 Task: Add Attachment from Google Drive to Card Card0000000179 in Board Board0000000045 in Workspace WS0000000015 in Trello. Add Cover Orange to Card Card0000000179 in Board Board0000000045 in Workspace WS0000000015 in Trello. Add "Add Label …" with "Title" Title0000000179 to Button Button0000000179 to Card Card0000000179 in Board Board0000000045 in Workspace WS0000000015 in Trello. Add Description DS0000000179 to Card Card0000000179 in Board Board0000000045 in Workspace WS0000000015 in Trello. Add Comment CM0000000179 to Card Card0000000179 in Board Board0000000045 in Workspace WS0000000015 in Trello
Action: Mouse moved to (368, 415)
Screenshot: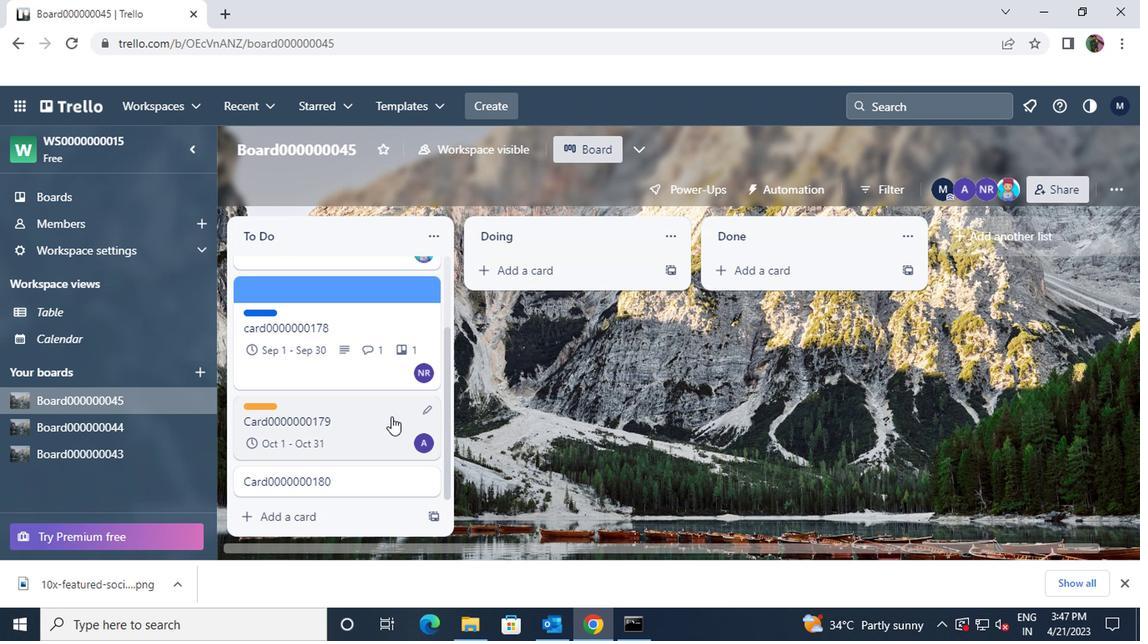 
Action: Mouse pressed left at (368, 415)
Screenshot: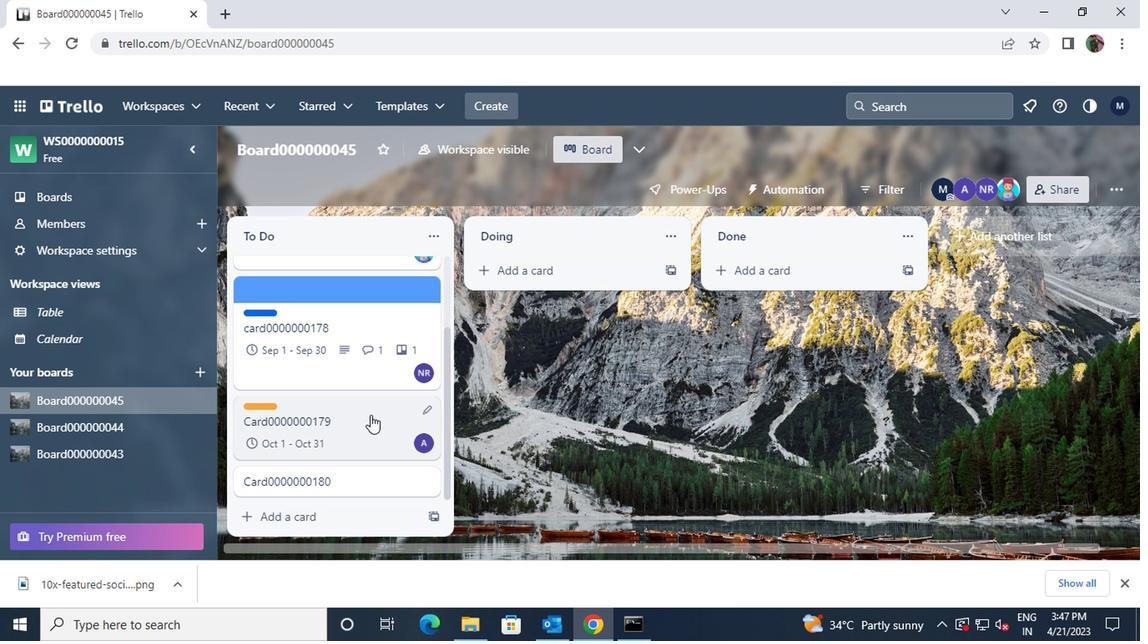 
Action: Mouse moved to (753, 371)
Screenshot: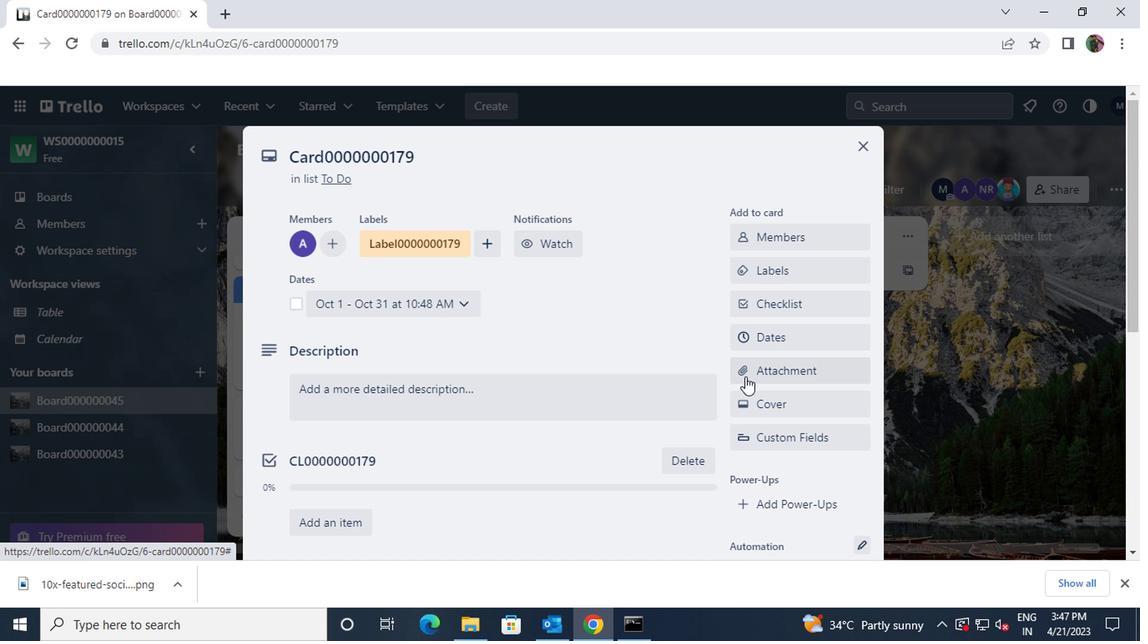 
Action: Mouse pressed left at (753, 371)
Screenshot: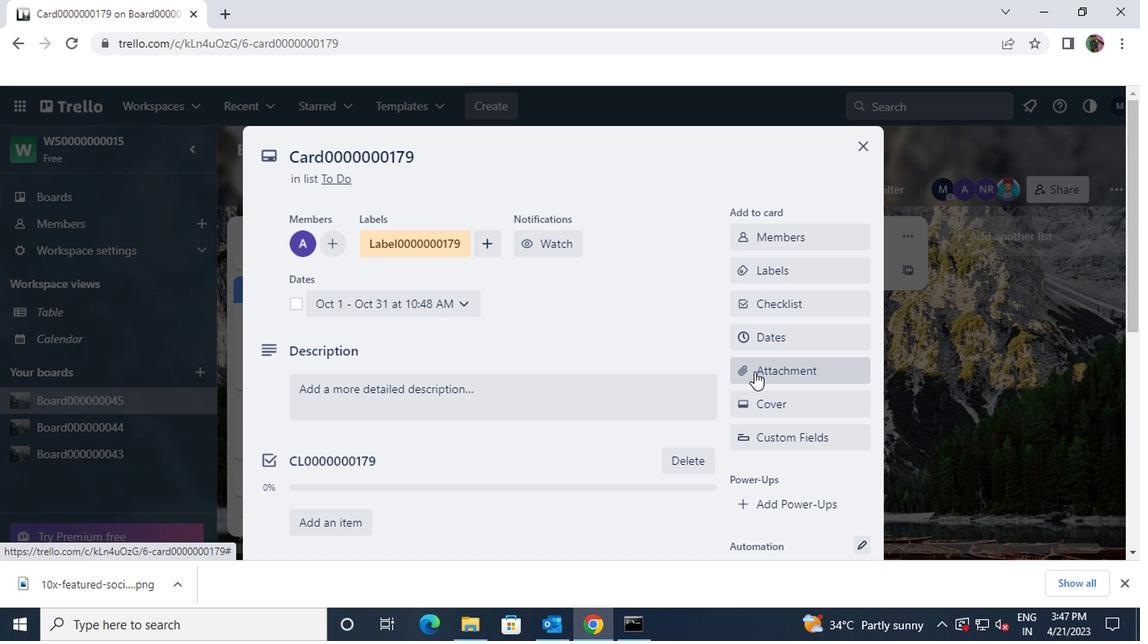 
Action: Mouse moved to (760, 238)
Screenshot: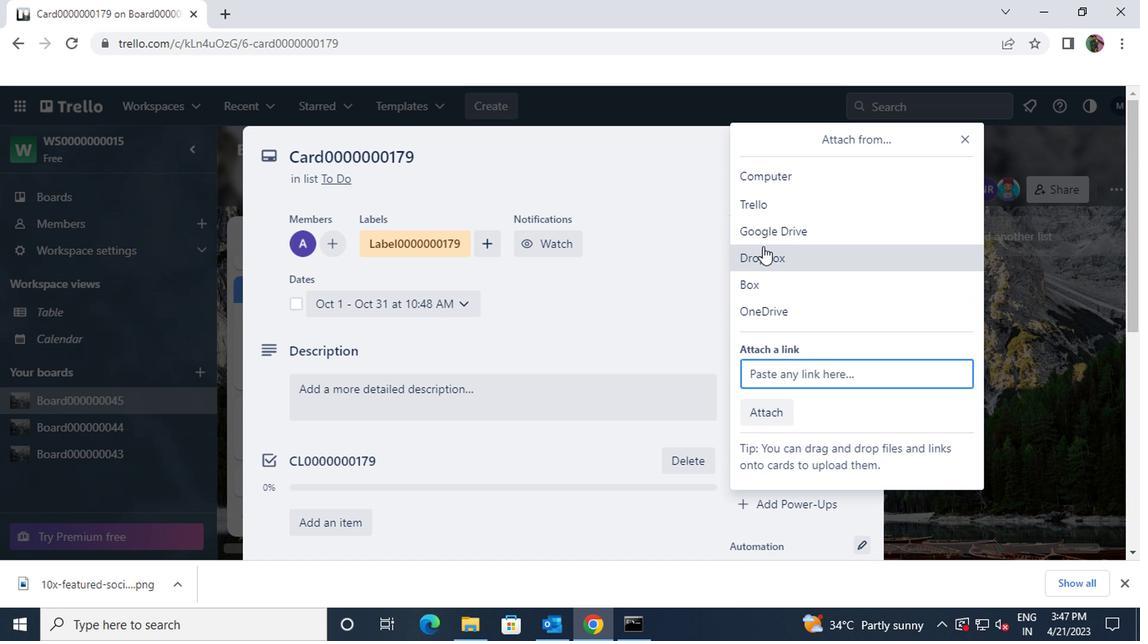 
Action: Mouse pressed left at (760, 238)
Screenshot: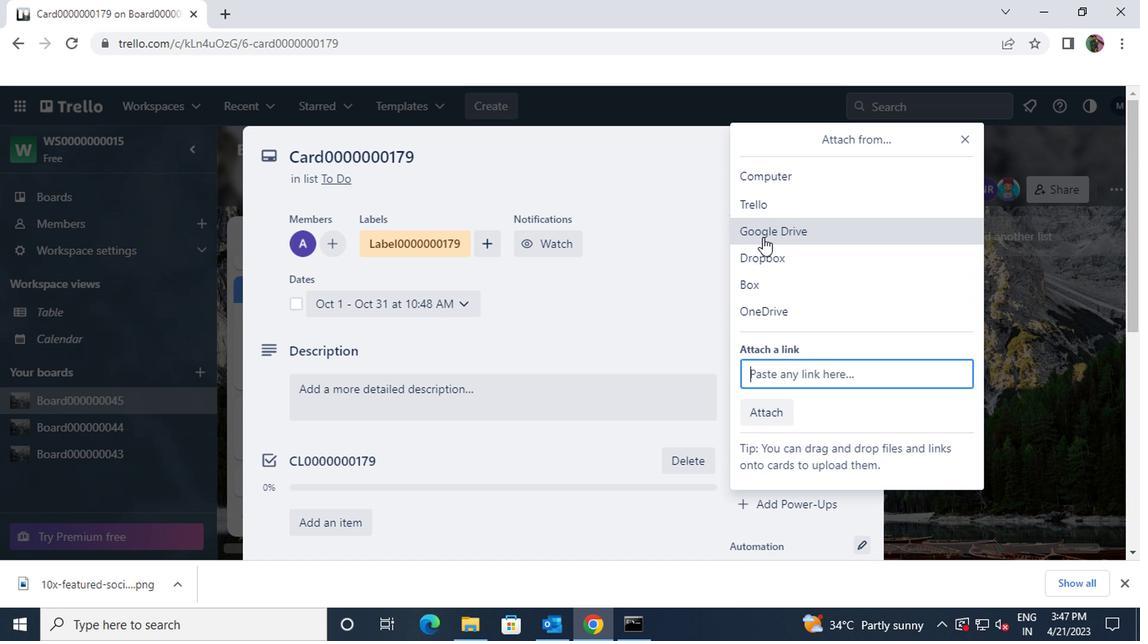 
Action: Mouse moved to (781, 452)
Screenshot: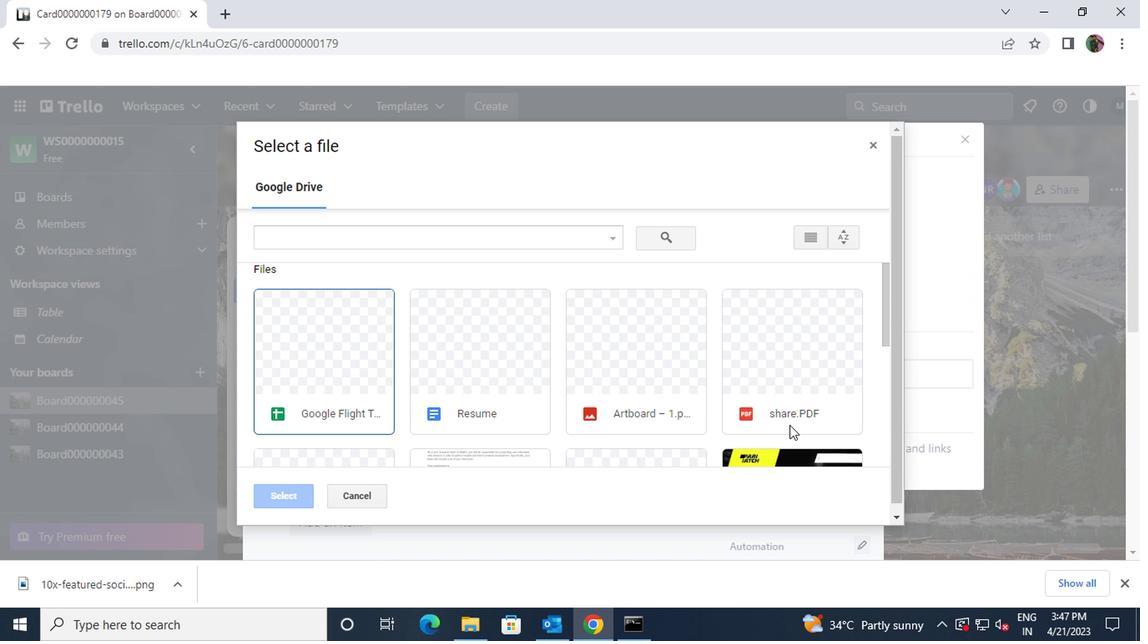 
Action: Mouse pressed left at (781, 452)
Screenshot: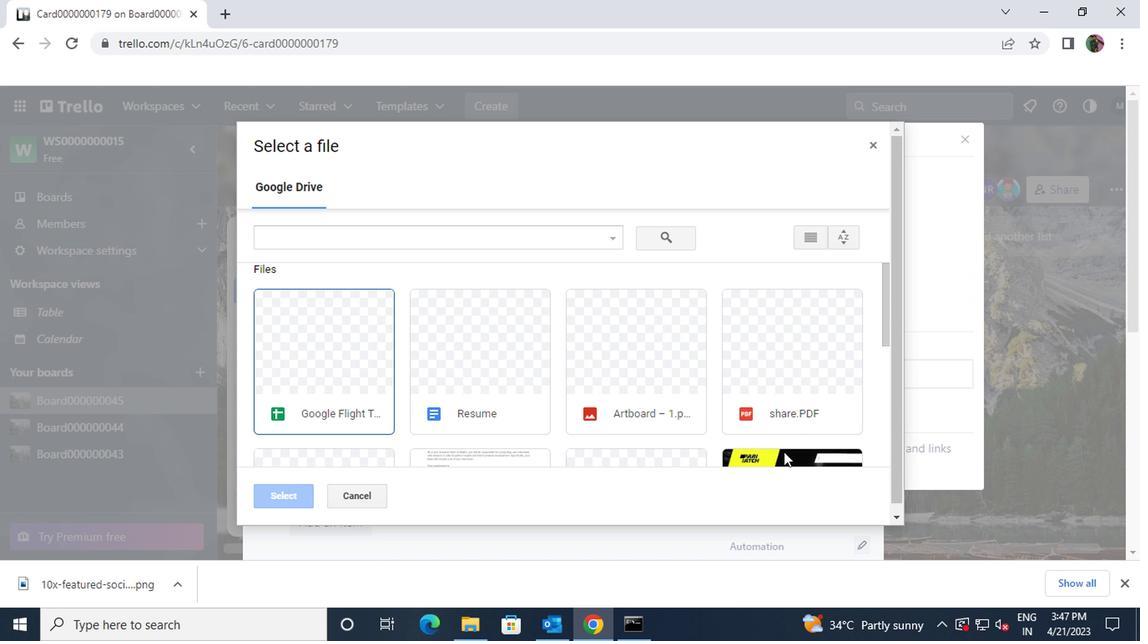 
Action: Mouse moved to (287, 483)
Screenshot: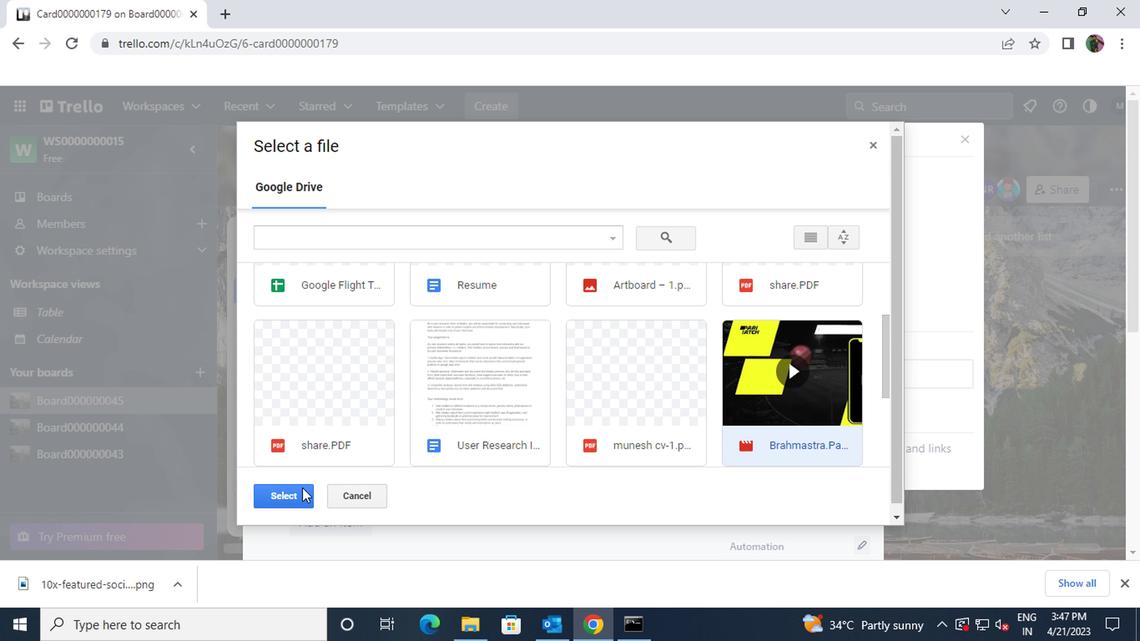 
Action: Mouse pressed left at (287, 483)
Screenshot: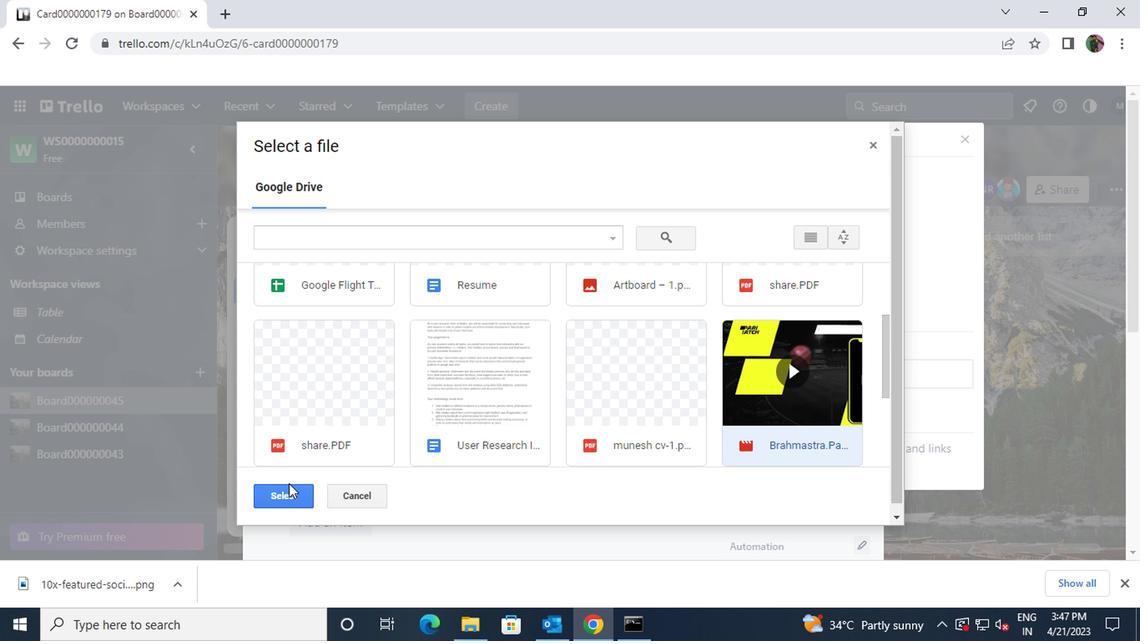 
Action: Mouse moved to (284, 488)
Screenshot: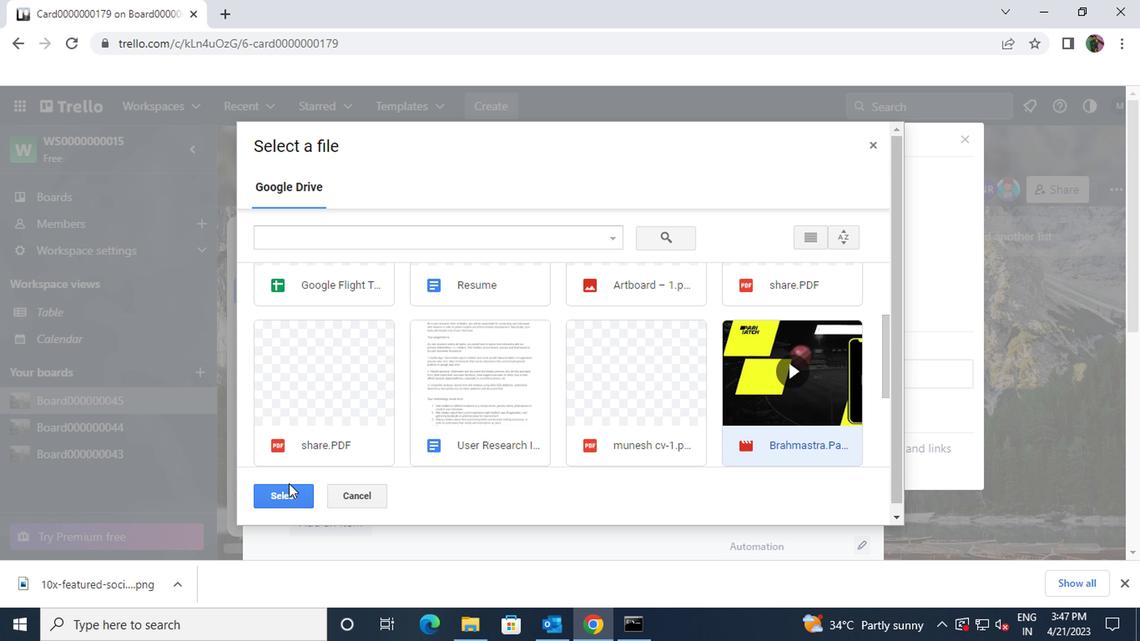 
Action: Mouse pressed left at (284, 488)
Screenshot: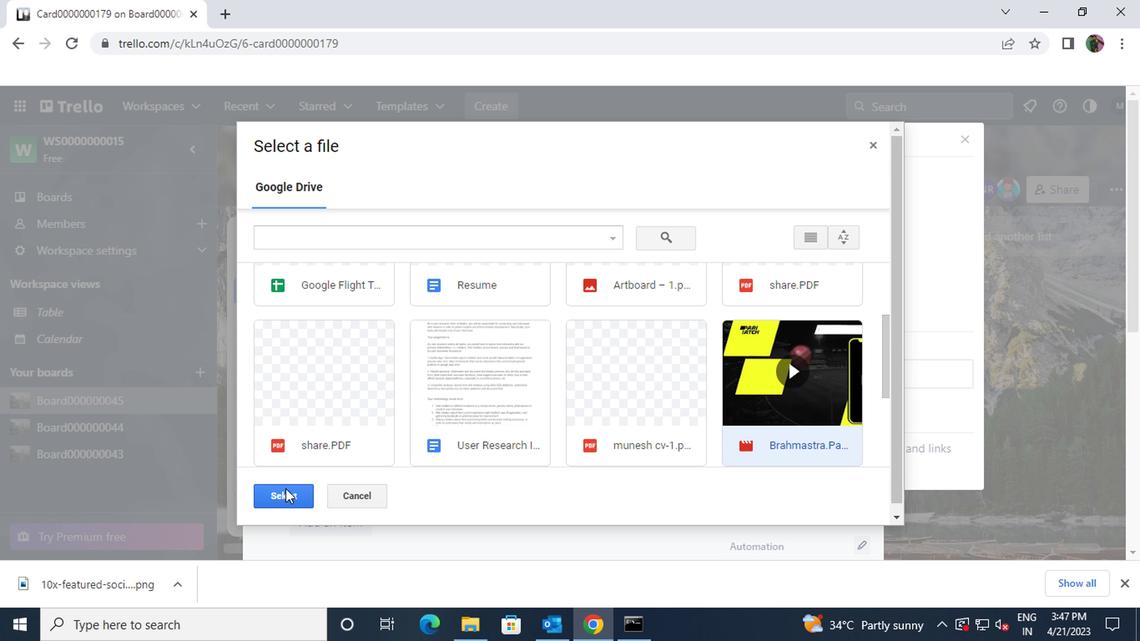 
Action: Mouse moved to (764, 398)
Screenshot: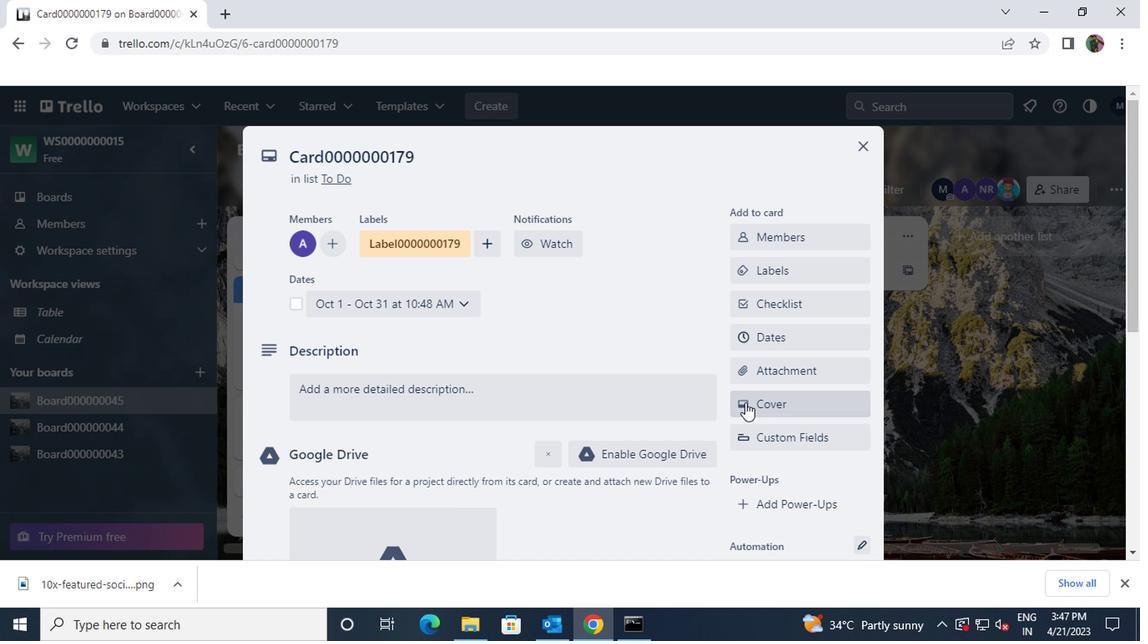 
Action: Mouse pressed left at (764, 398)
Screenshot: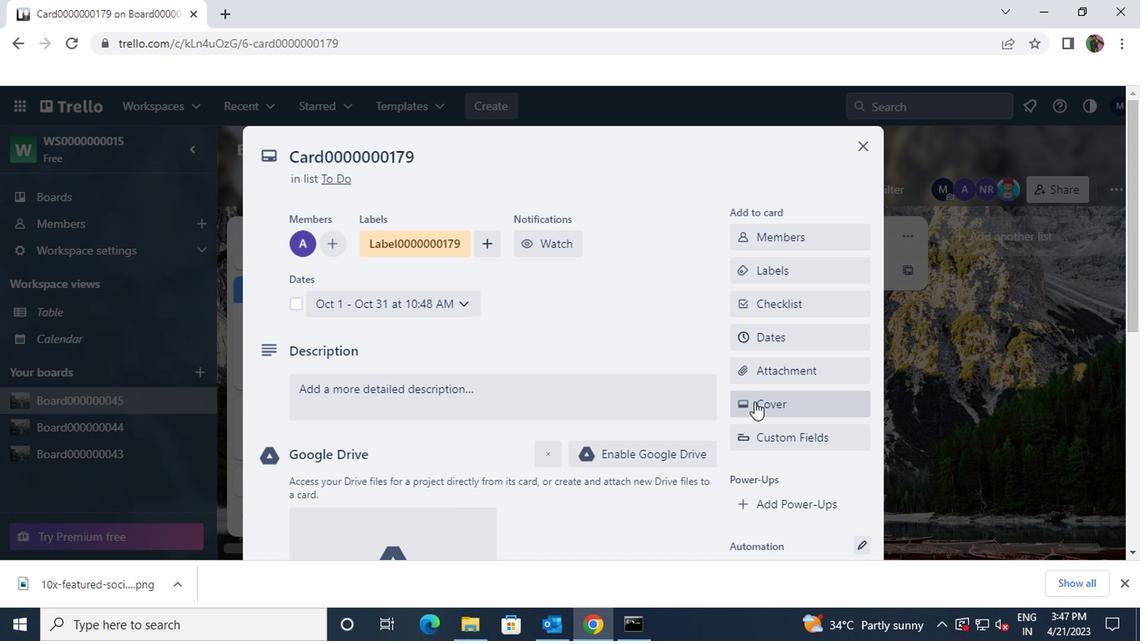 
Action: Mouse moved to (860, 277)
Screenshot: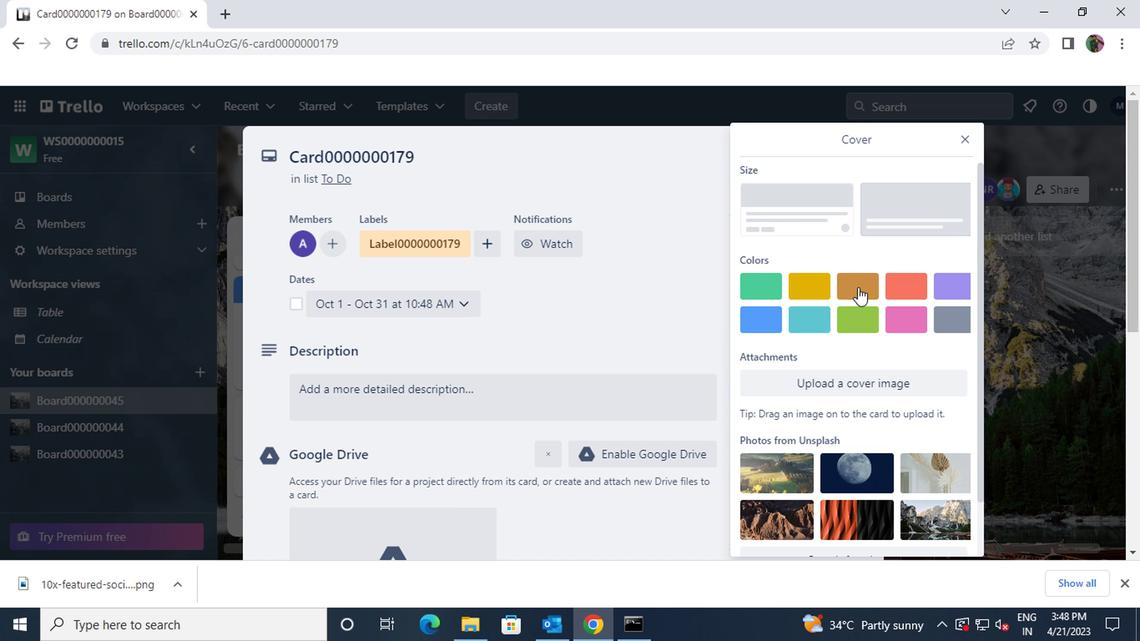 
Action: Mouse pressed left at (860, 277)
Screenshot: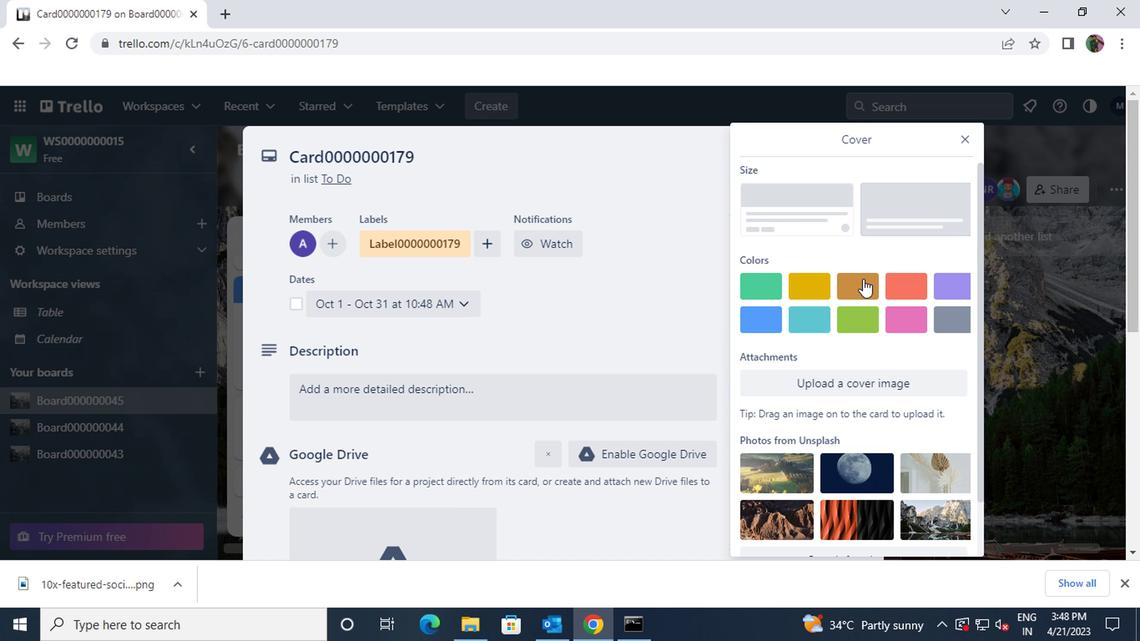 
Action: Mouse moved to (960, 141)
Screenshot: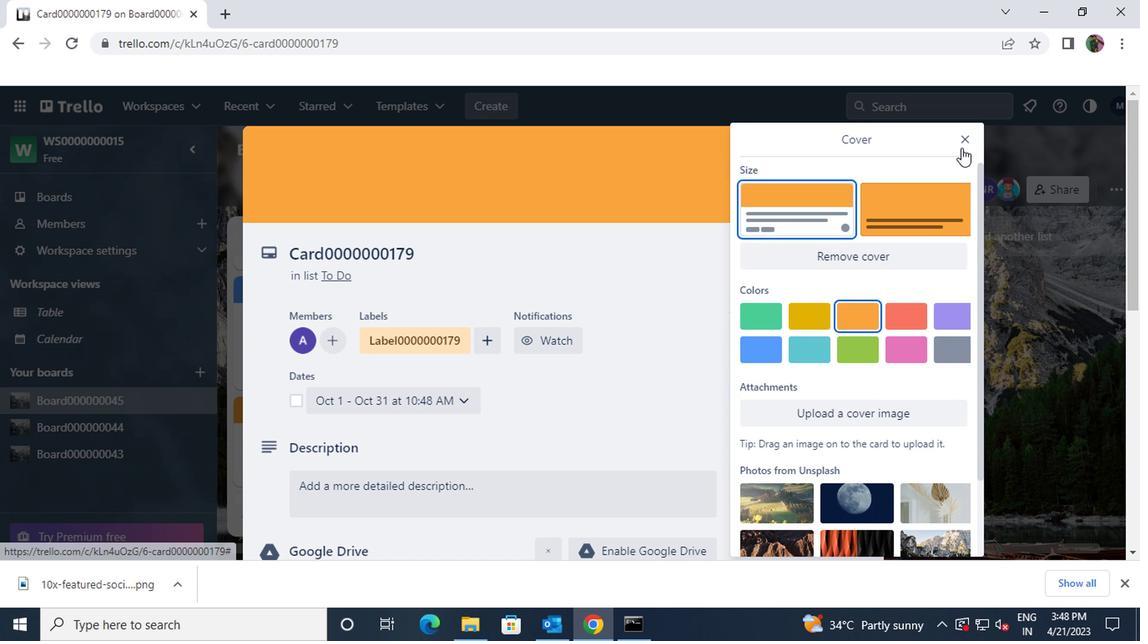 
Action: Mouse pressed left at (960, 141)
Screenshot: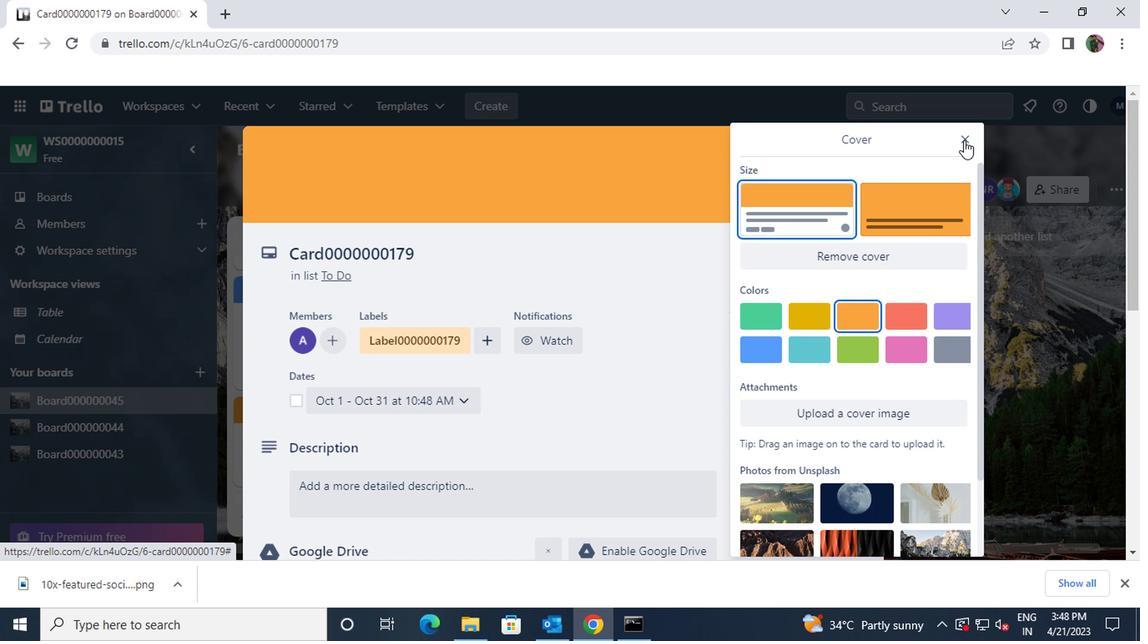 
Action: Mouse moved to (826, 282)
Screenshot: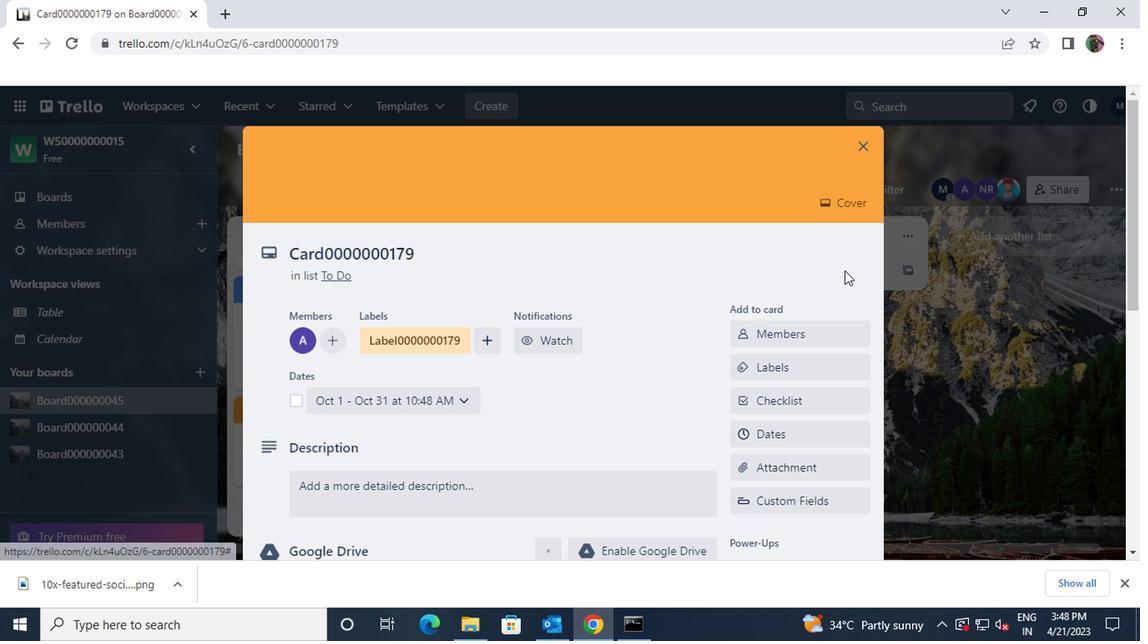 
Action: Mouse scrolled (826, 281) with delta (0, 0)
Screenshot: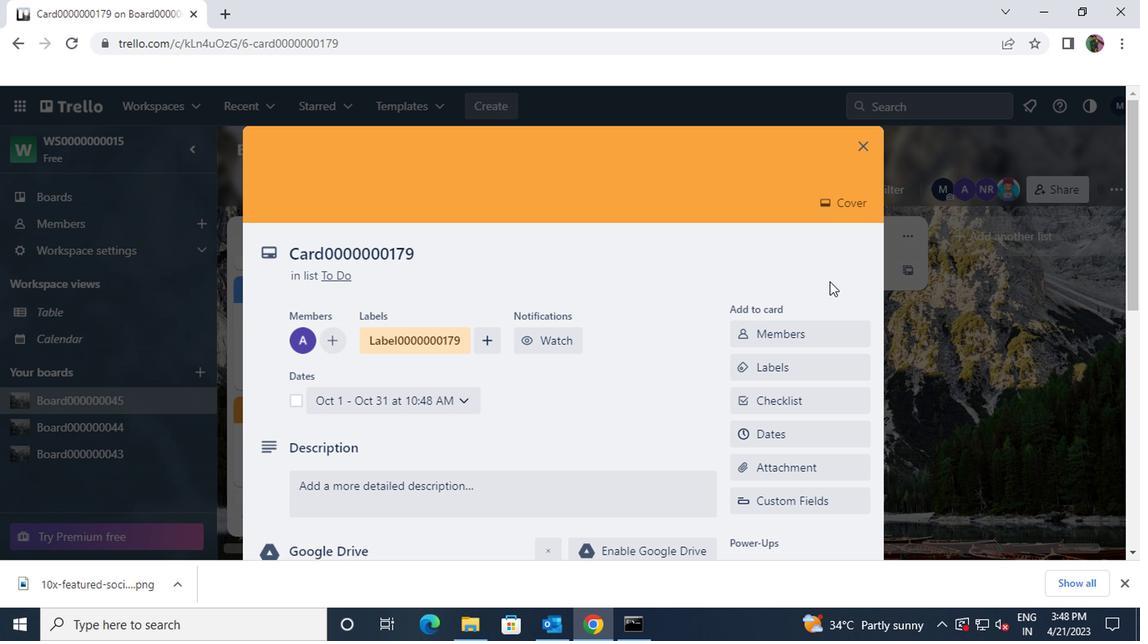 
Action: Mouse pressed left at (826, 282)
Screenshot: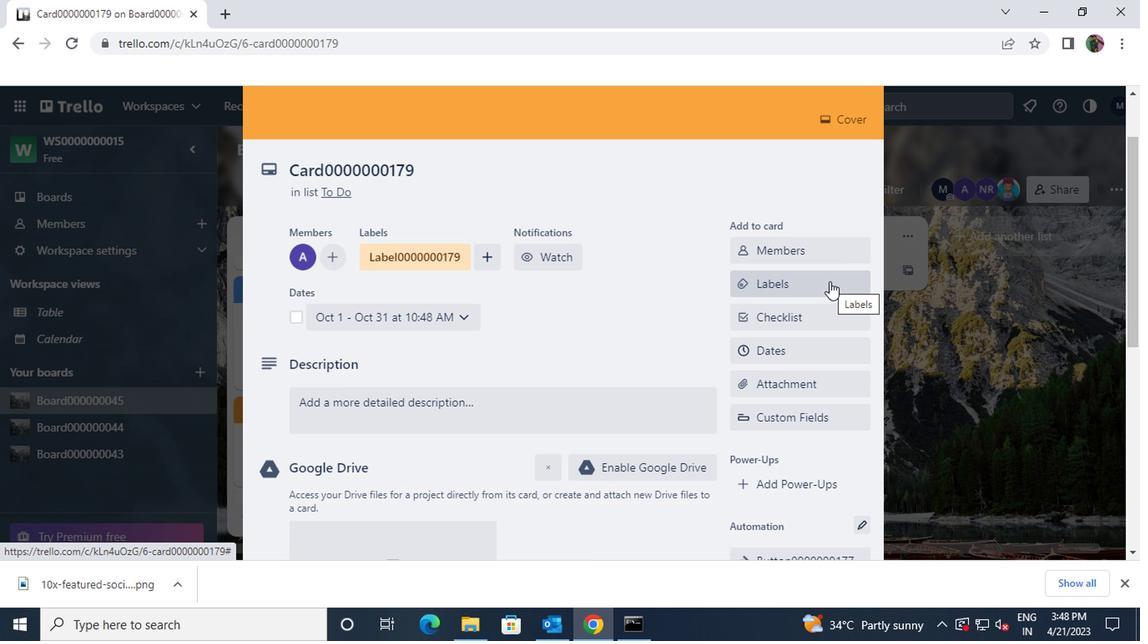 
Action: Mouse moved to (839, 524)
Screenshot: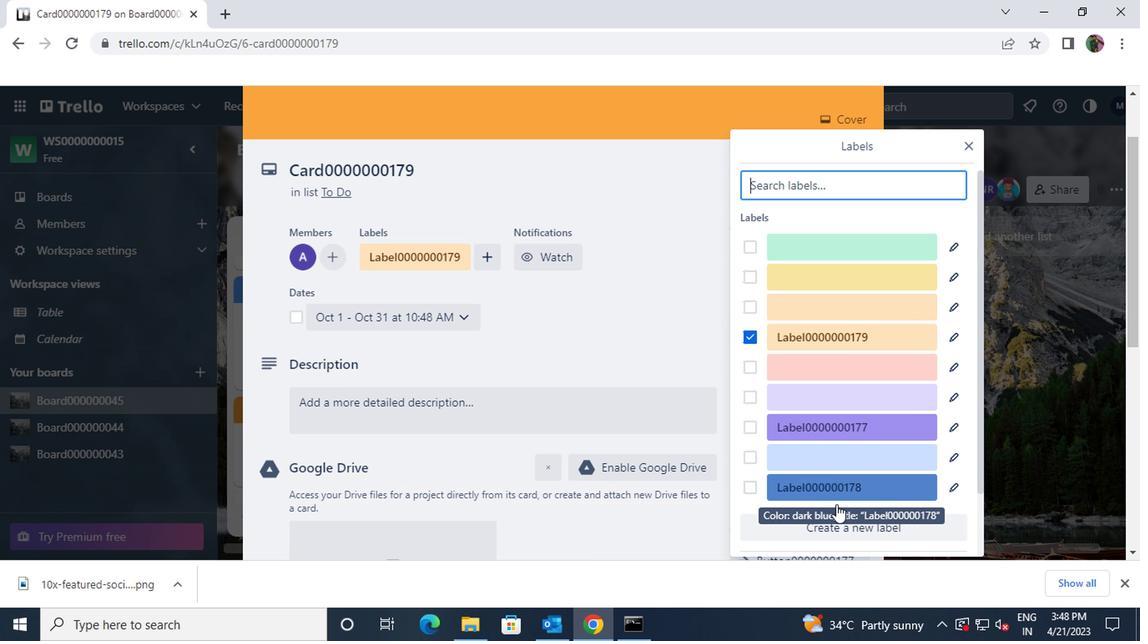 
Action: Mouse pressed left at (839, 524)
Screenshot: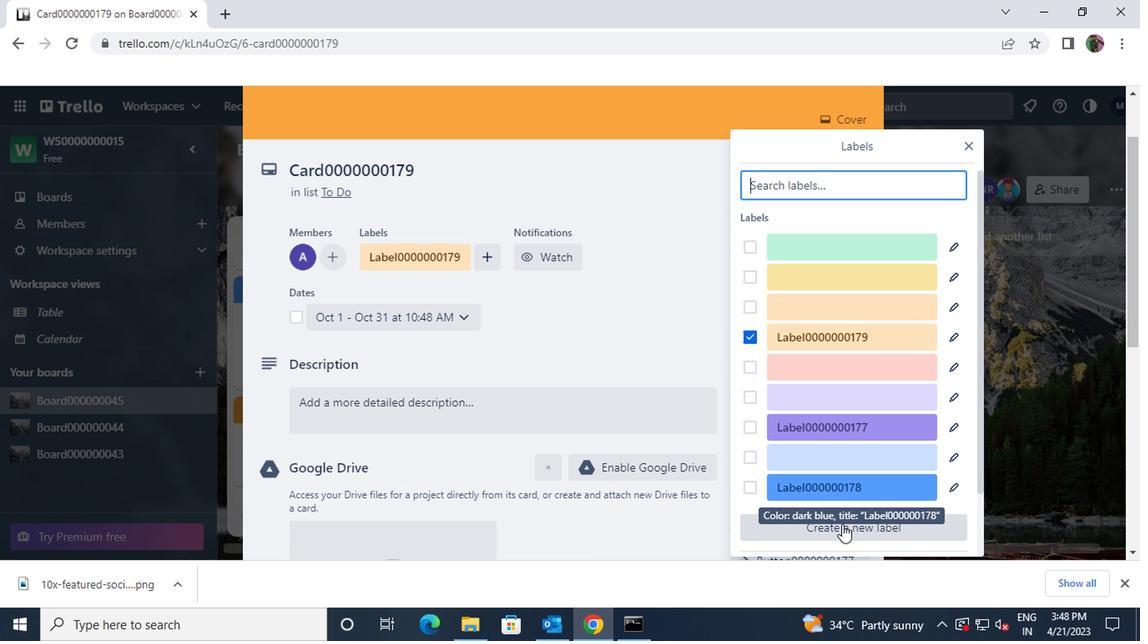 
Action: Mouse moved to (811, 298)
Screenshot: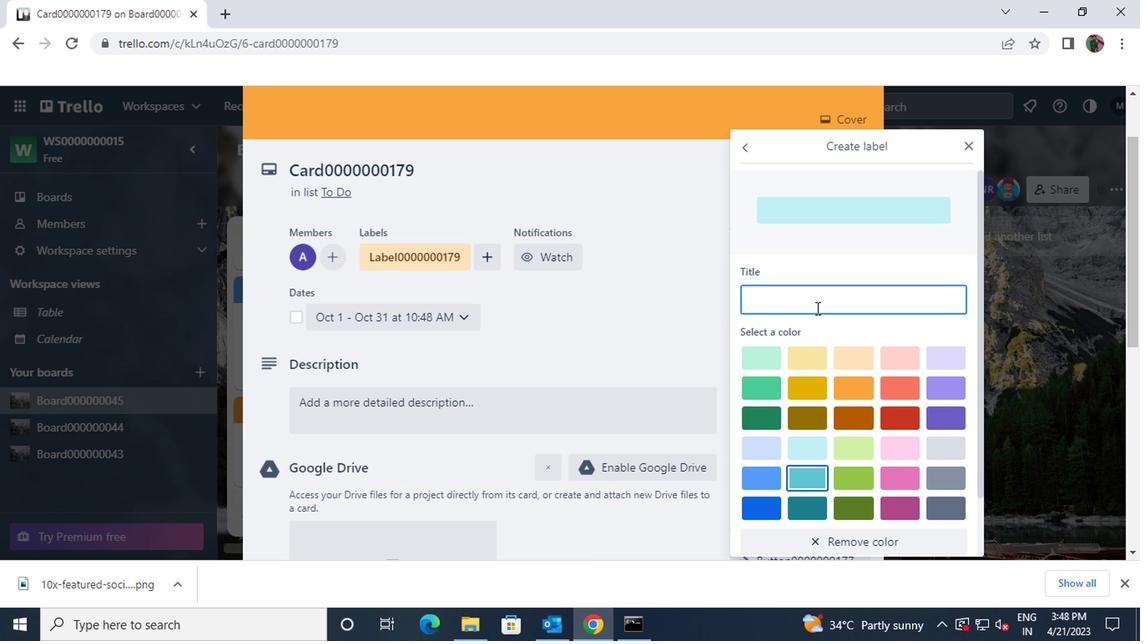 
Action: Mouse pressed left at (811, 298)
Screenshot: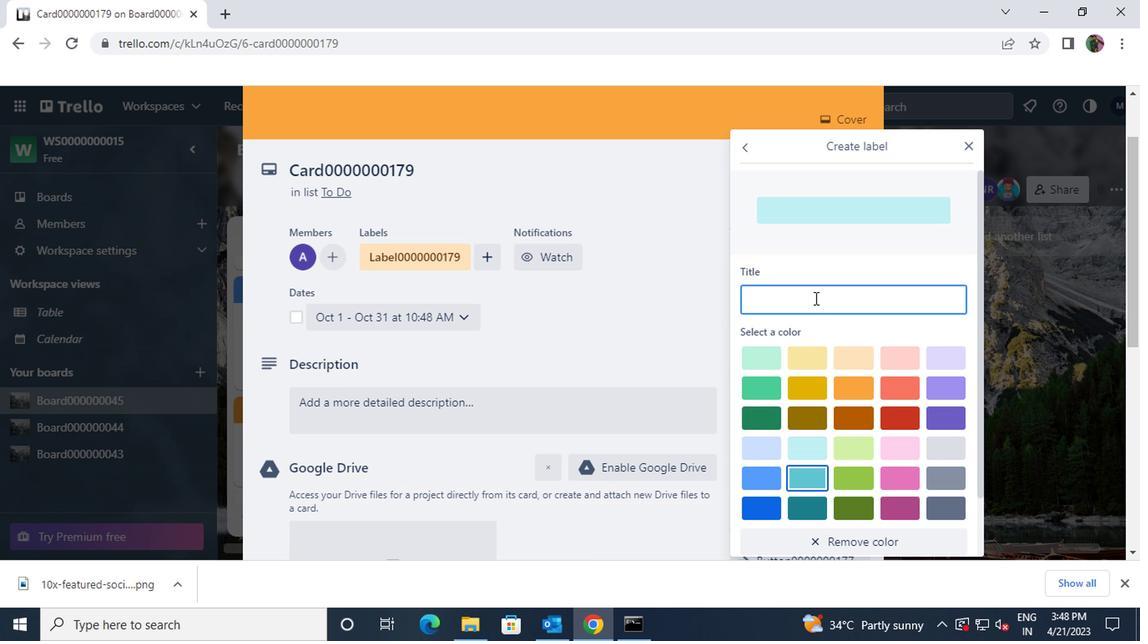 
Action: Key pressed <Key.shift>TITLE0000000179
Screenshot: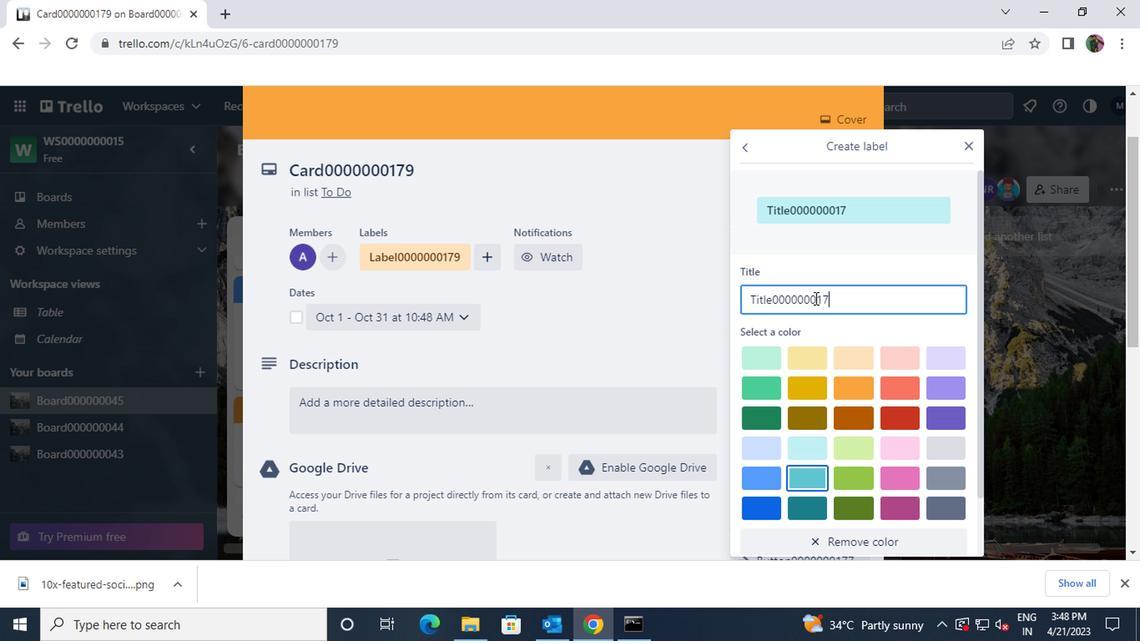 
Action: Mouse moved to (814, 298)
Screenshot: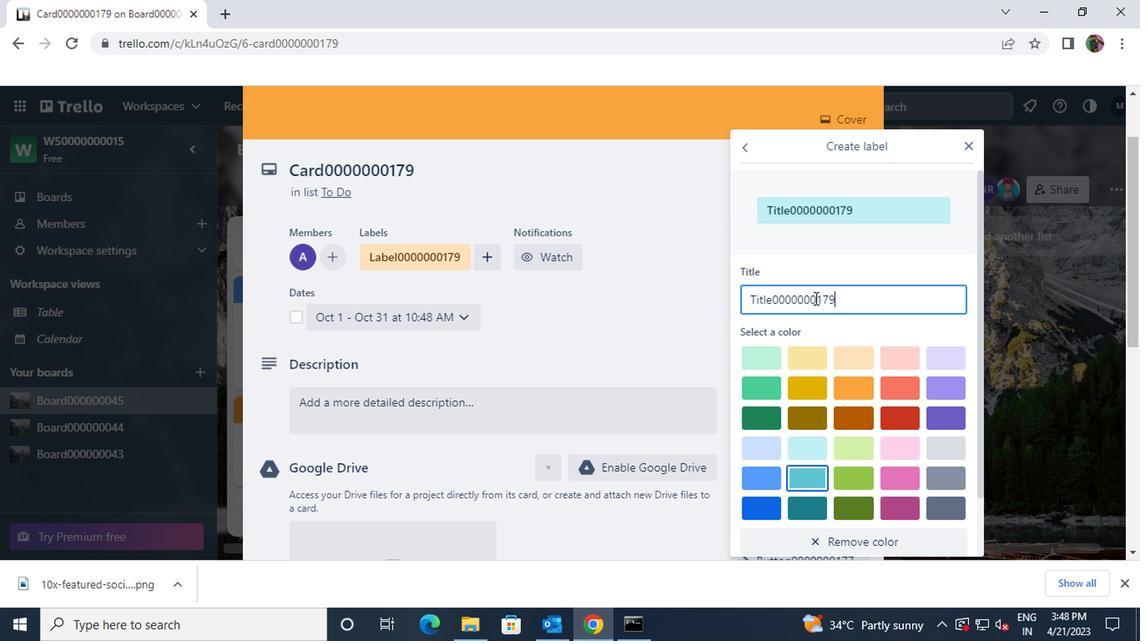 
Action: Mouse scrolled (814, 298) with delta (0, 0)
Screenshot: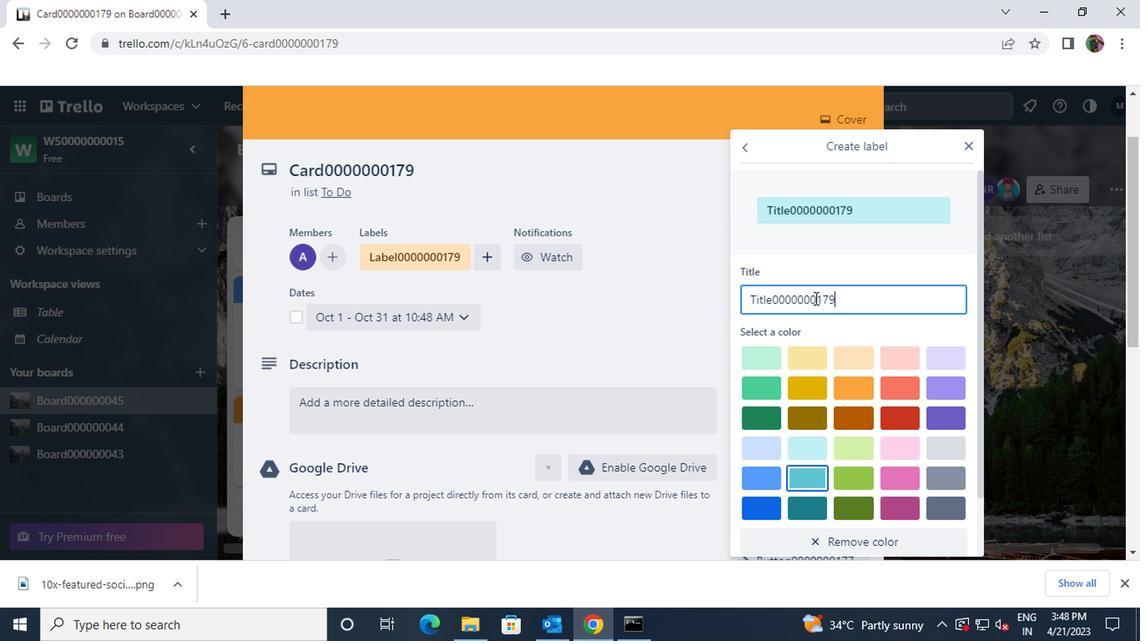 
Action: Mouse scrolled (814, 298) with delta (0, 0)
Screenshot: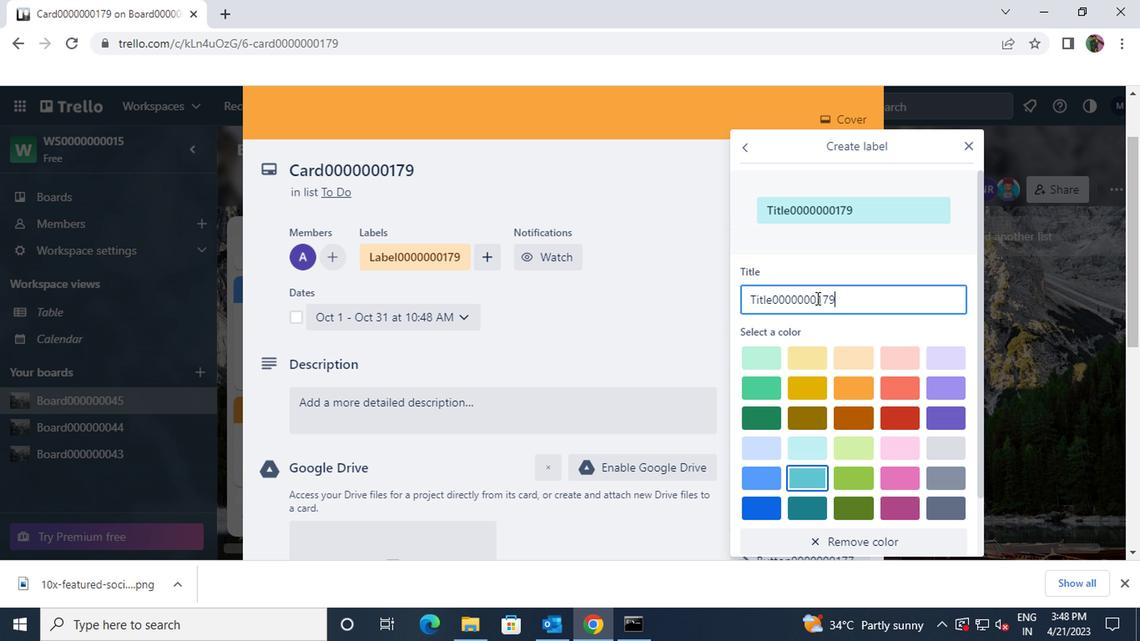 
Action: Mouse scrolled (814, 298) with delta (0, 0)
Screenshot: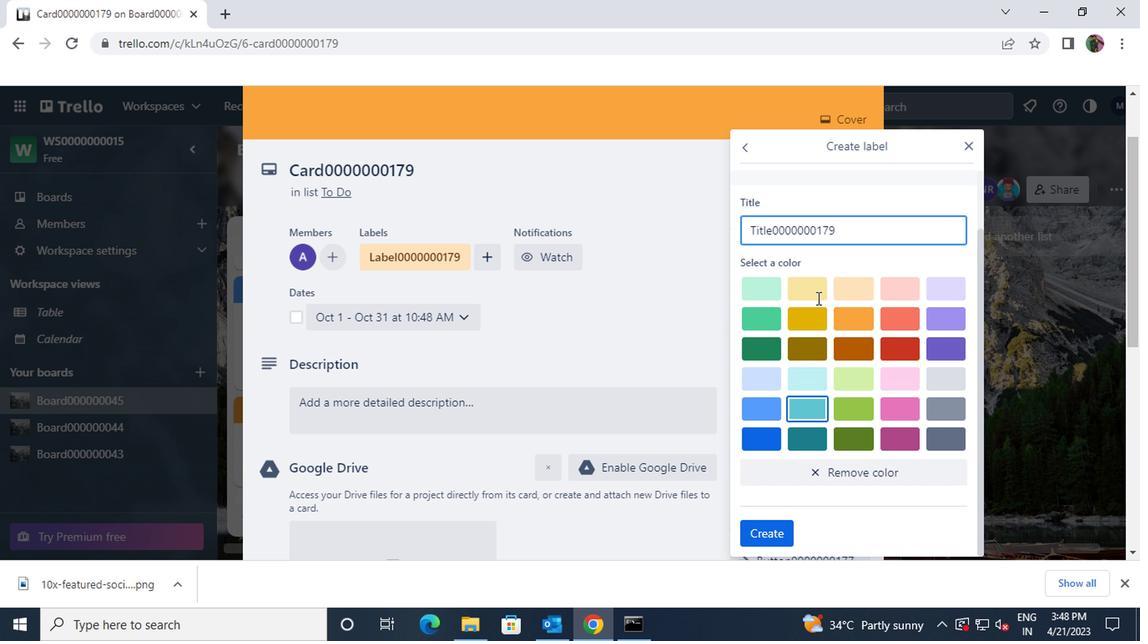 
Action: Mouse scrolled (814, 298) with delta (0, 0)
Screenshot: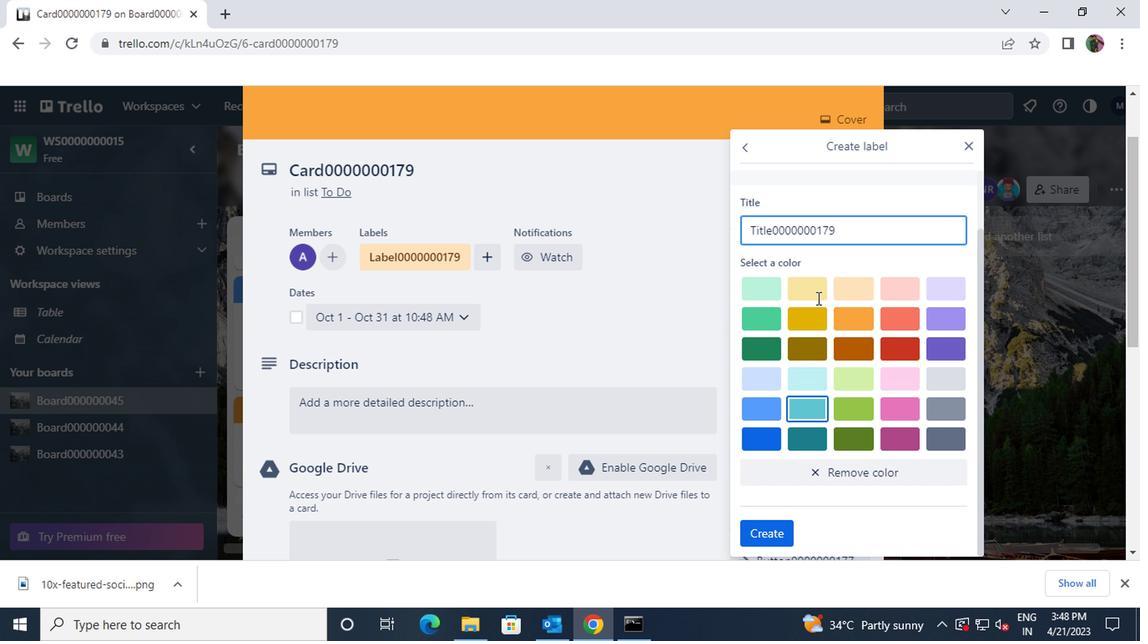 
Action: Mouse moved to (818, 468)
Screenshot: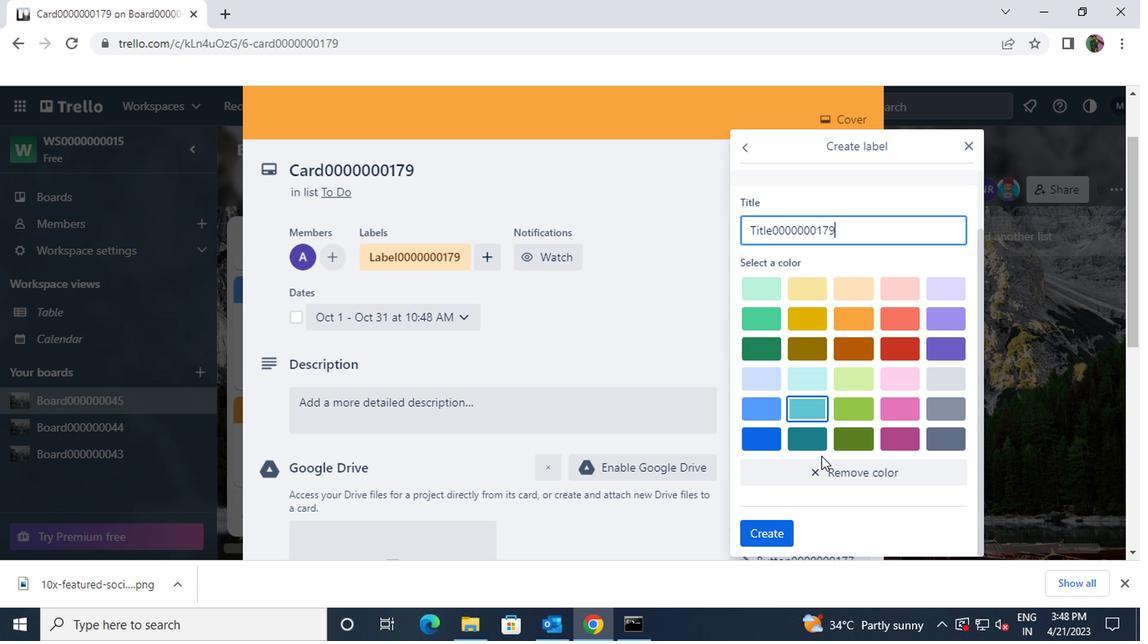 
Action: Mouse pressed left at (818, 468)
Screenshot: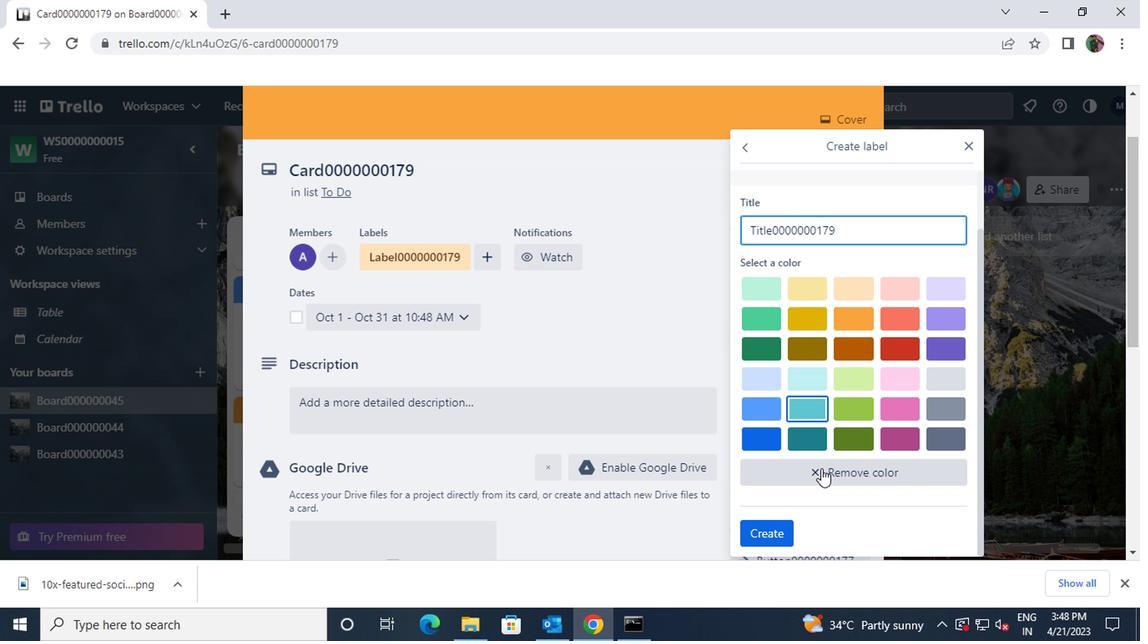 
Action: Mouse moved to (776, 532)
Screenshot: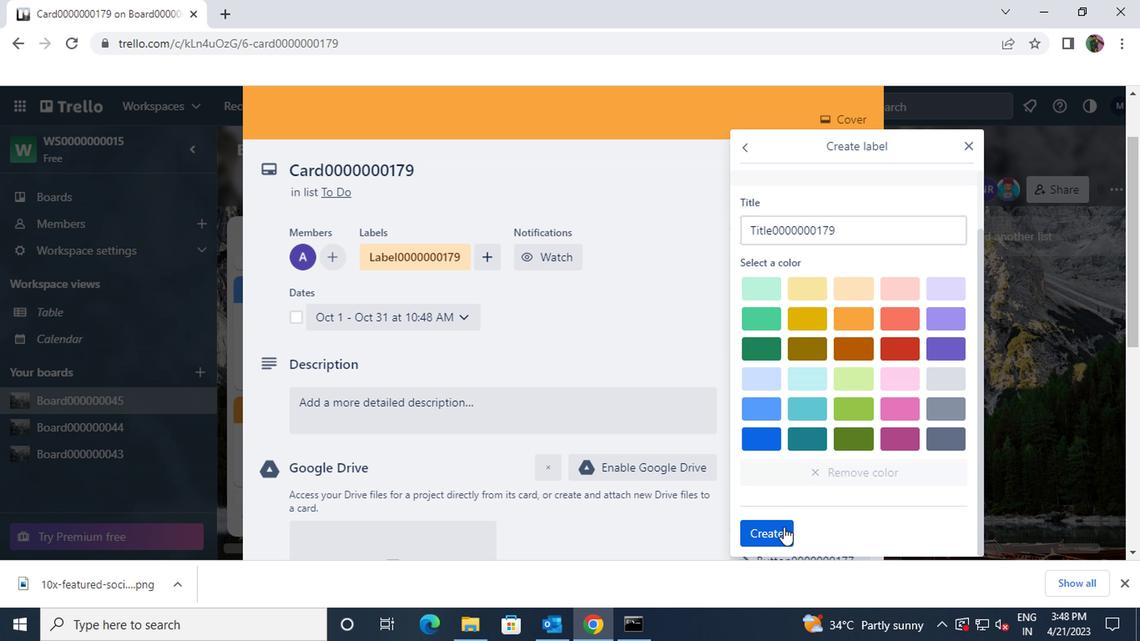
Action: Mouse pressed left at (776, 532)
Screenshot: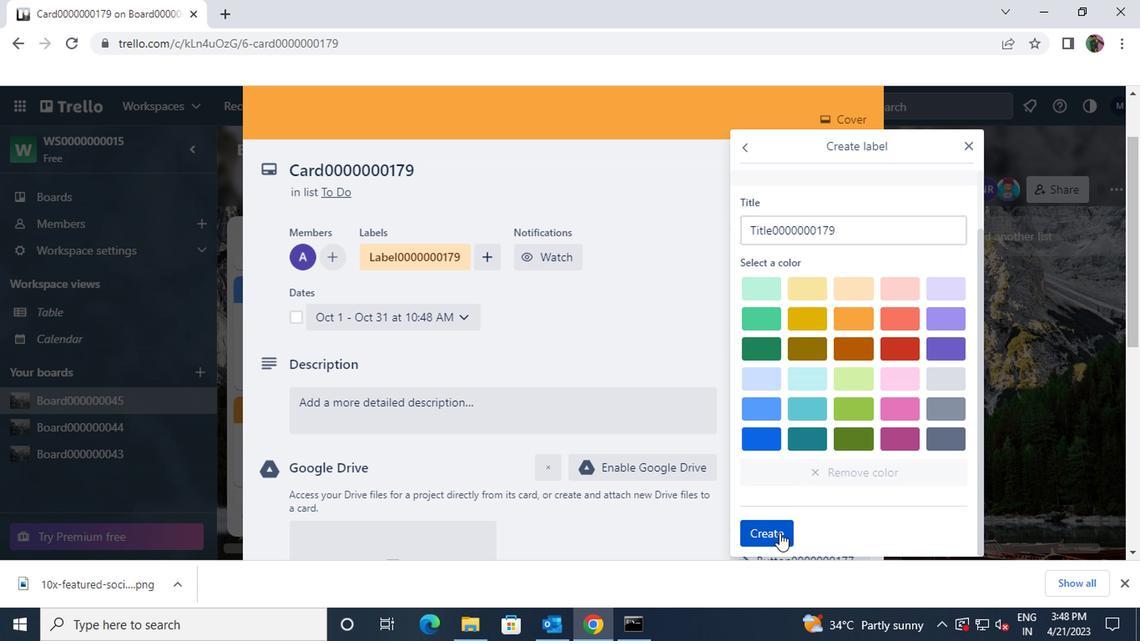 
Action: Mouse moved to (967, 148)
Screenshot: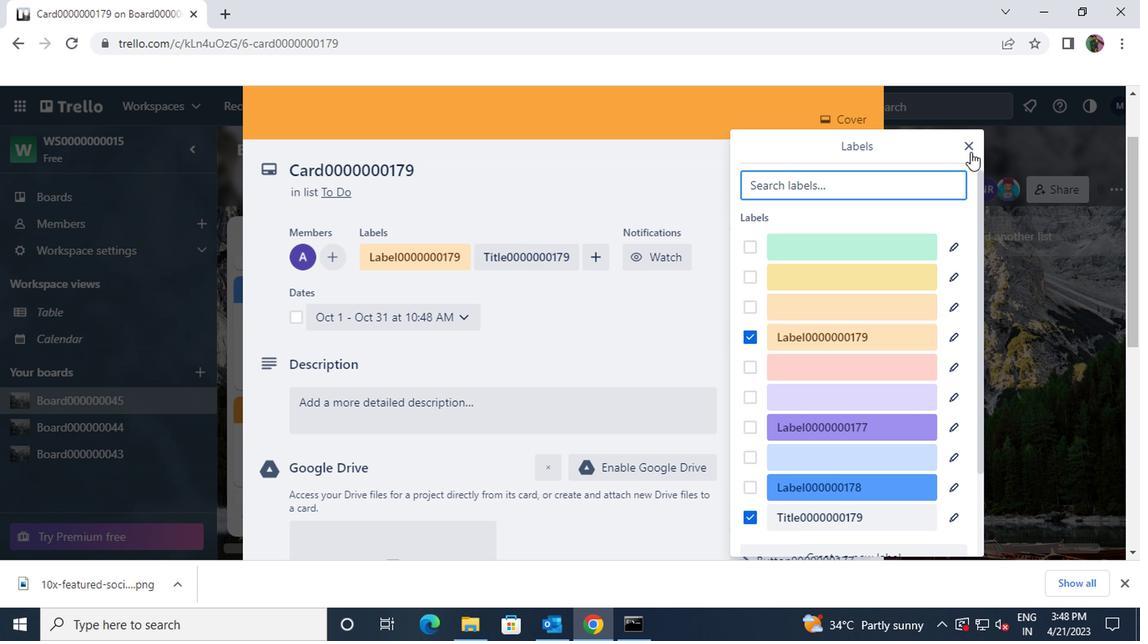 
Action: Mouse pressed left at (967, 148)
Screenshot: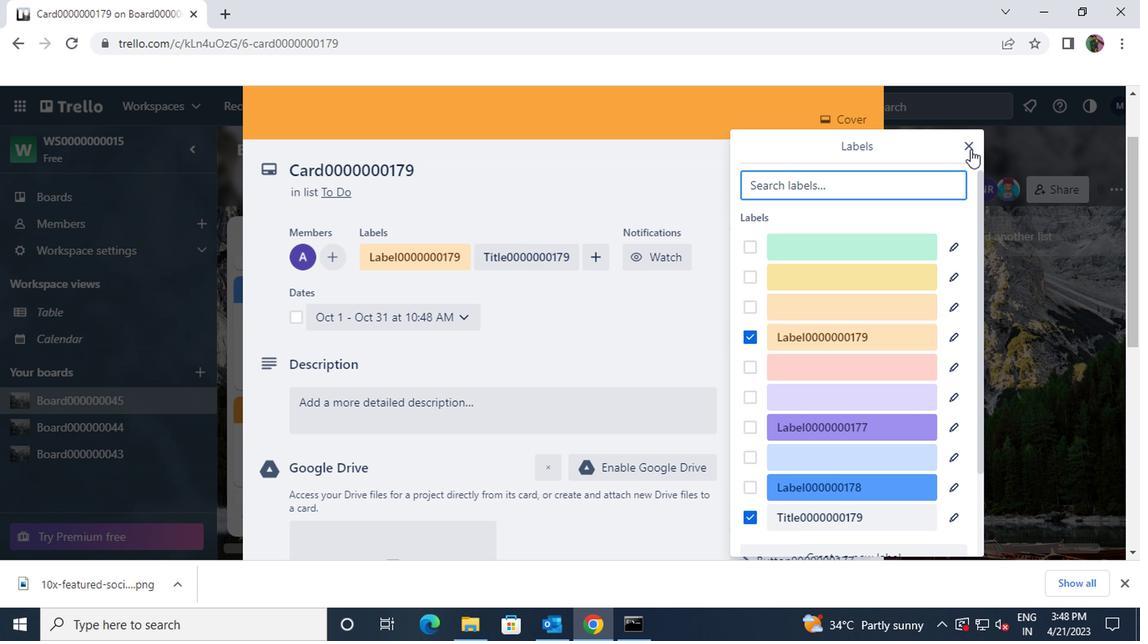 
Action: Mouse moved to (656, 395)
Screenshot: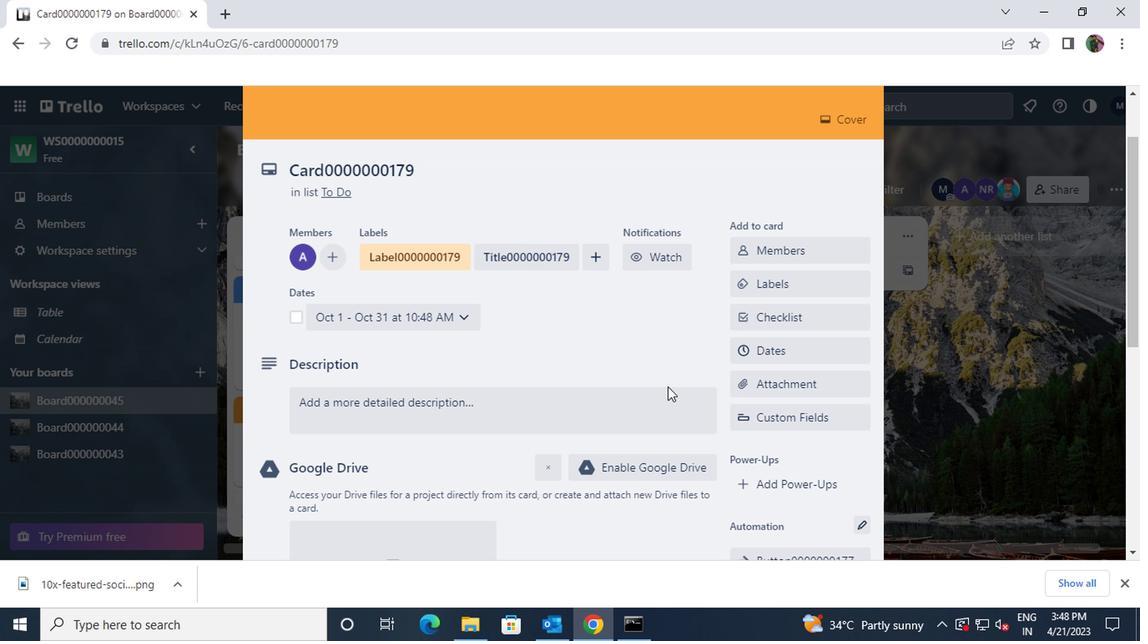 
Action: Mouse pressed left at (656, 395)
Screenshot: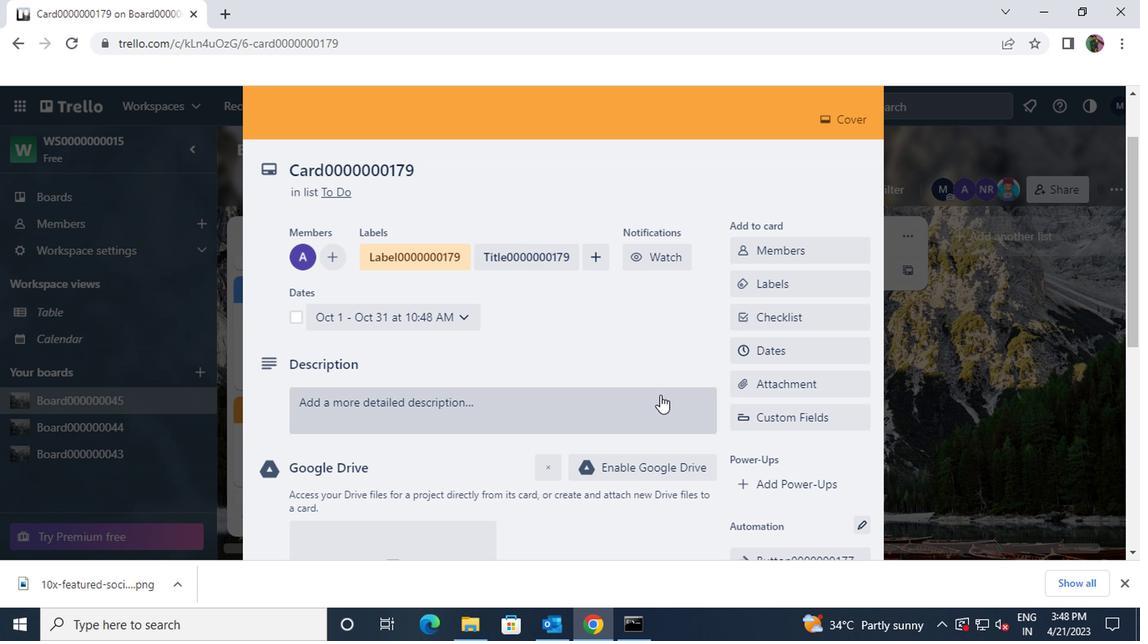
Action: Key pressed <Key.shift>DS0000000179
Screenshot: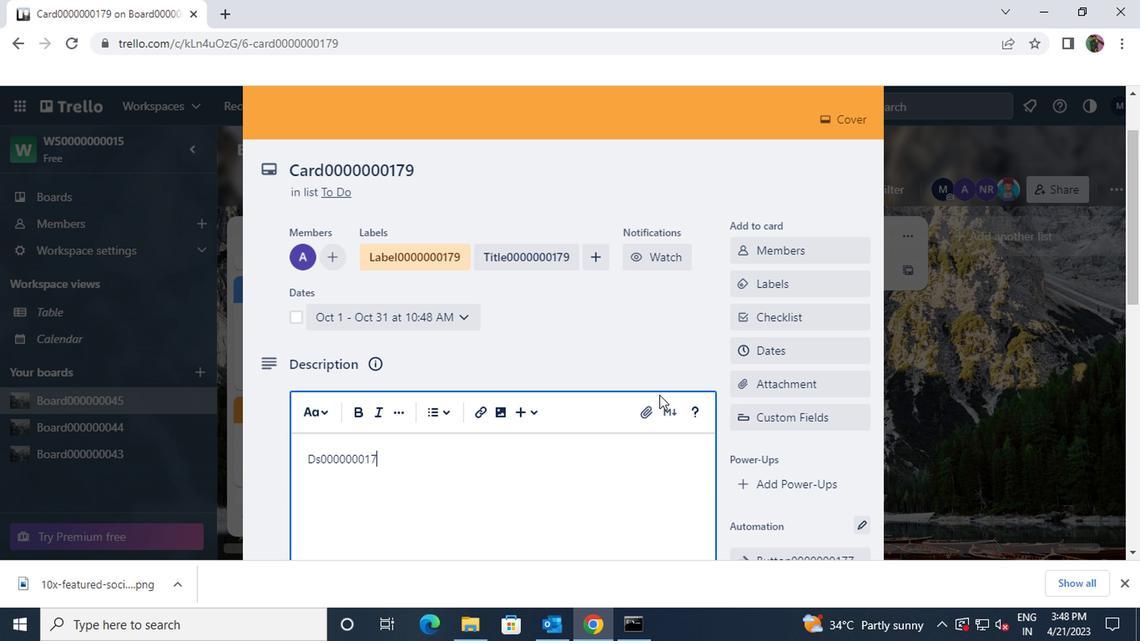 
Action: Mouse scrolled (656, 394) with delta (0, -1)
Screenshot: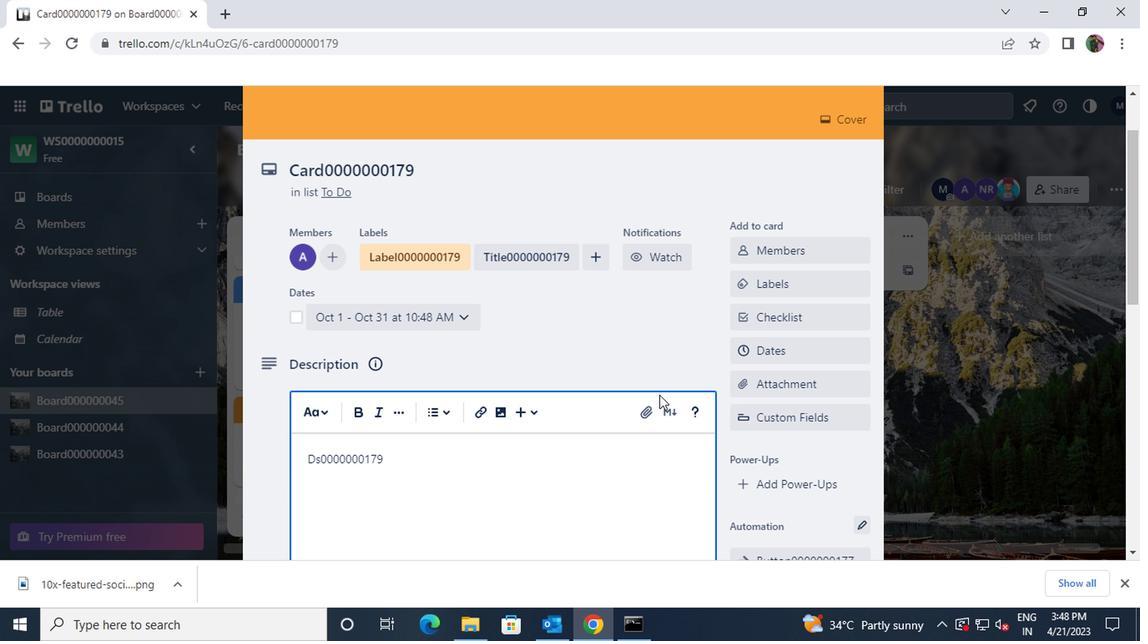 
Action: Mouse scrolled (656, 394) with delta (0, -1)
Screenshot: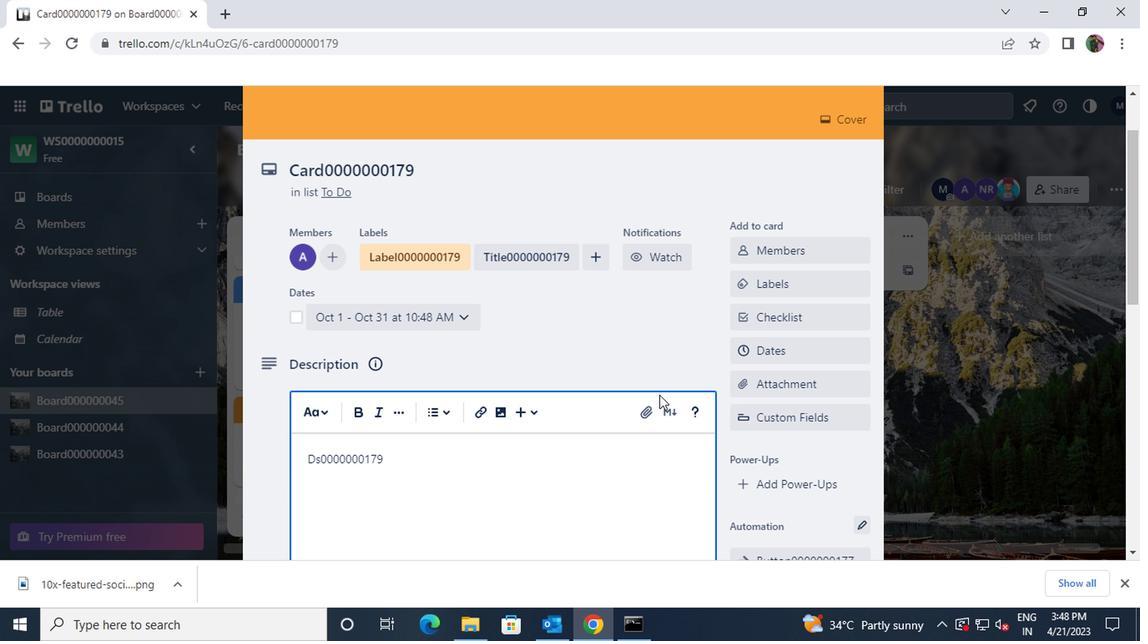 
Action: Mouse moved to (314, 470)
Screenshot: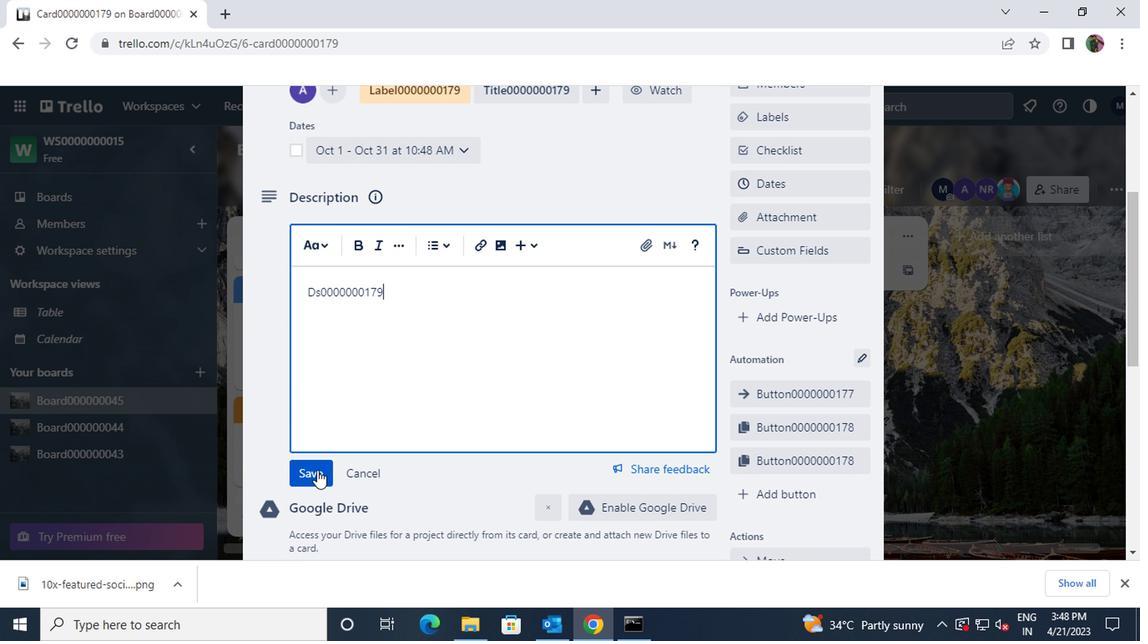 
Action: Mouse pressed left at (314, 470)
Screenshot: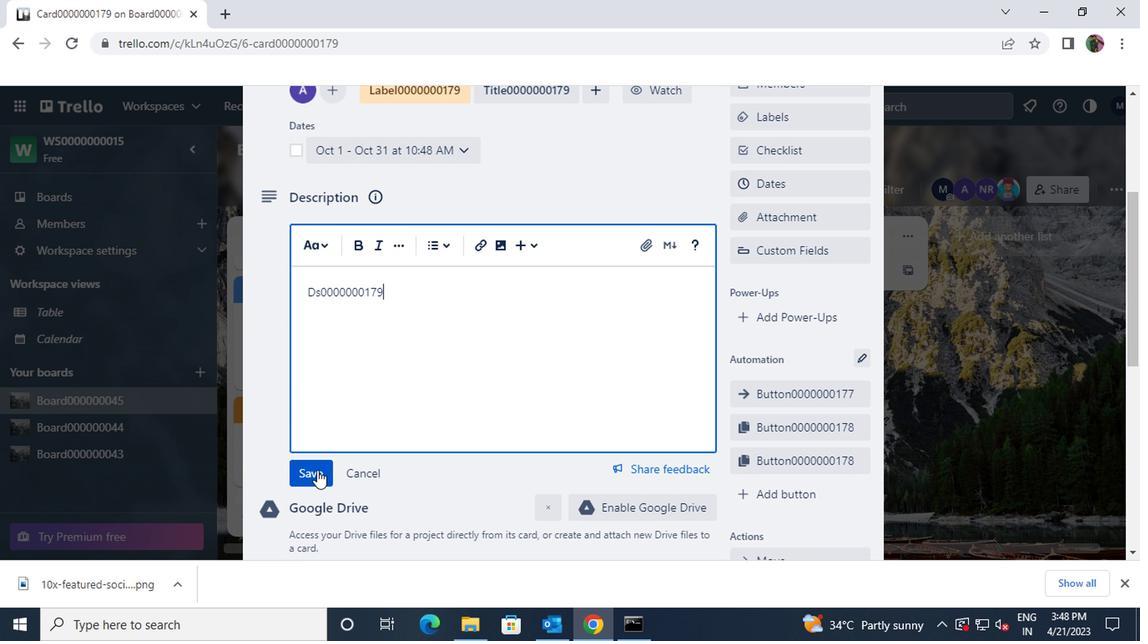 
Action: Mouse moved to (387, 457)
Screenshot: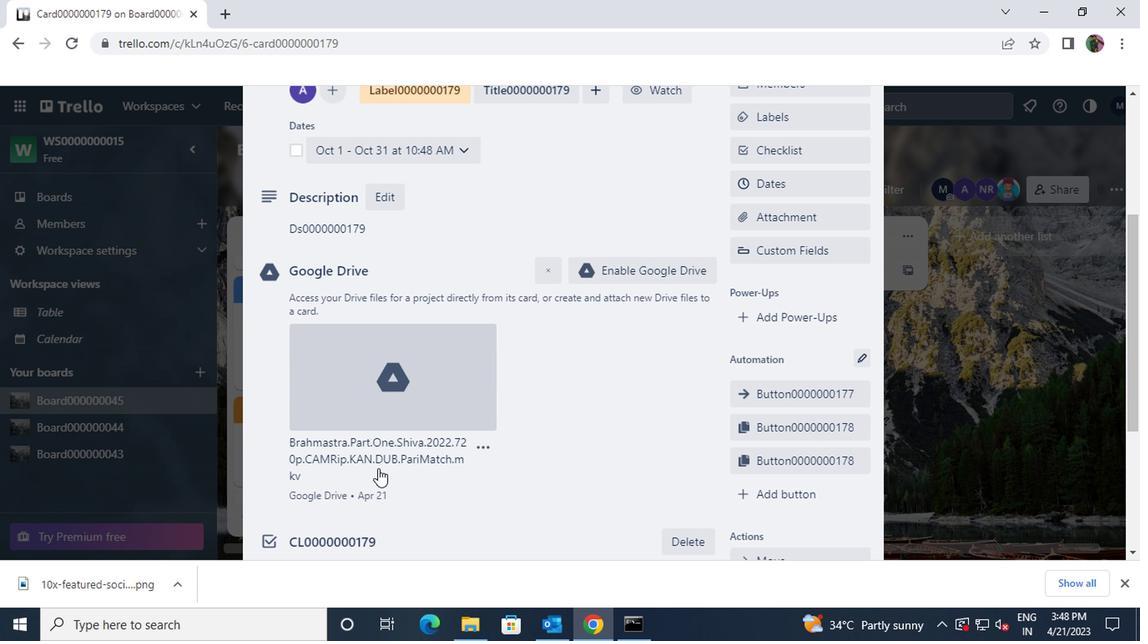 
Action: Mouse scrolled (387, 456) with delta (0, -1)
Screenshot: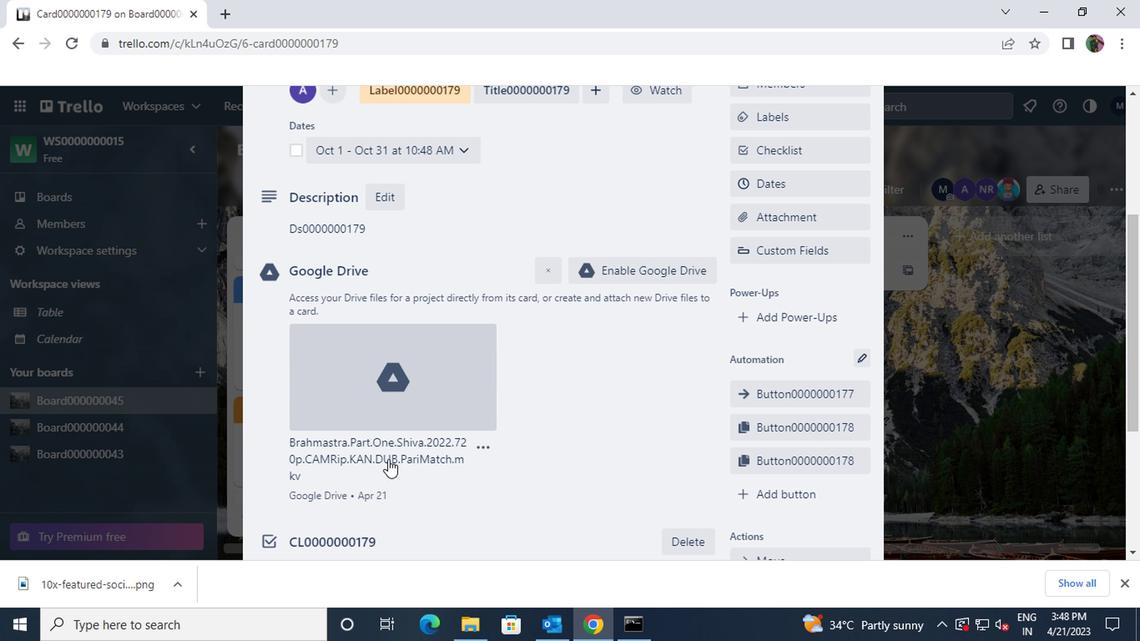 
Action: Mouse scrolled (387, 456) with delta (0, -1)
Screenshot: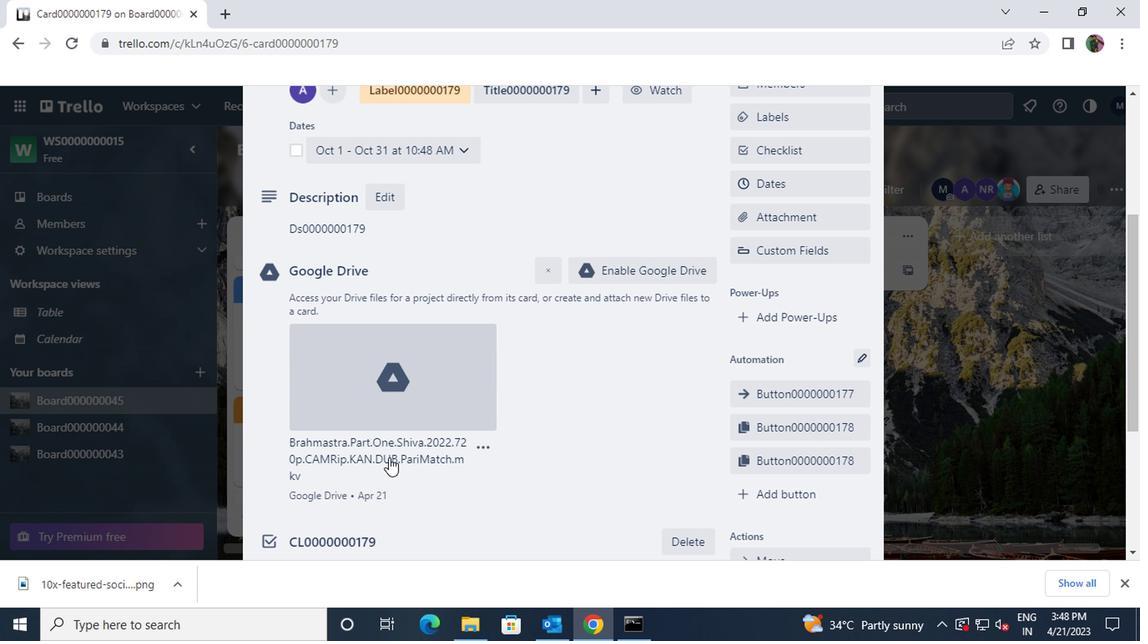 
Action: Mouse scrolled (387, 456) with delta (0, -1)
Screenshot: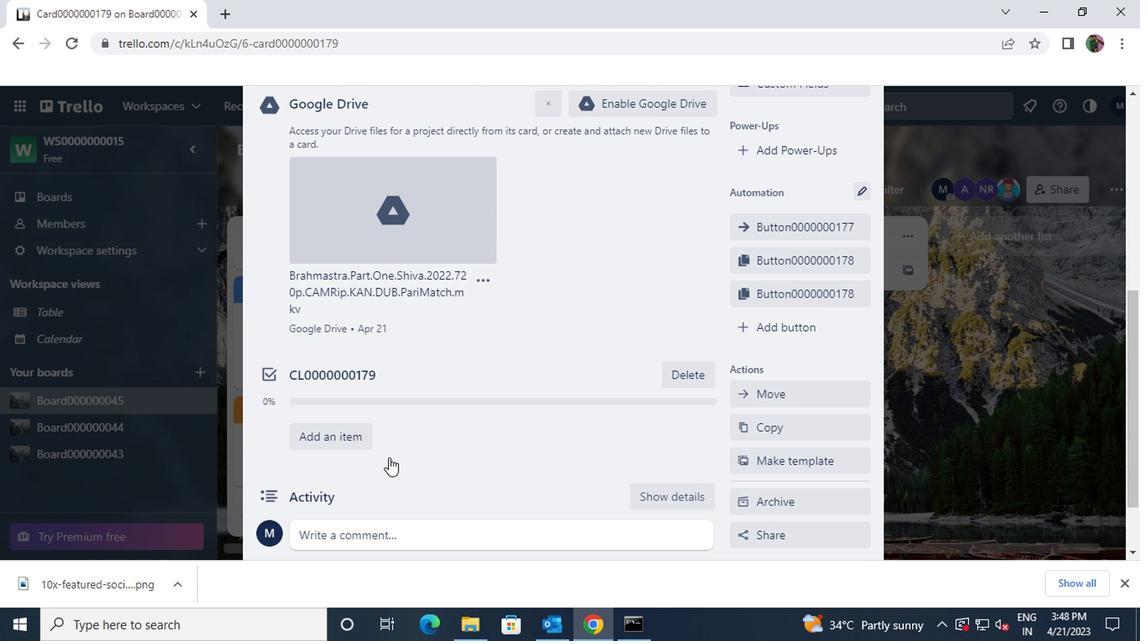 
Action: Mouse scrolled (387, 456) with delta (0, -1)
Screenshot: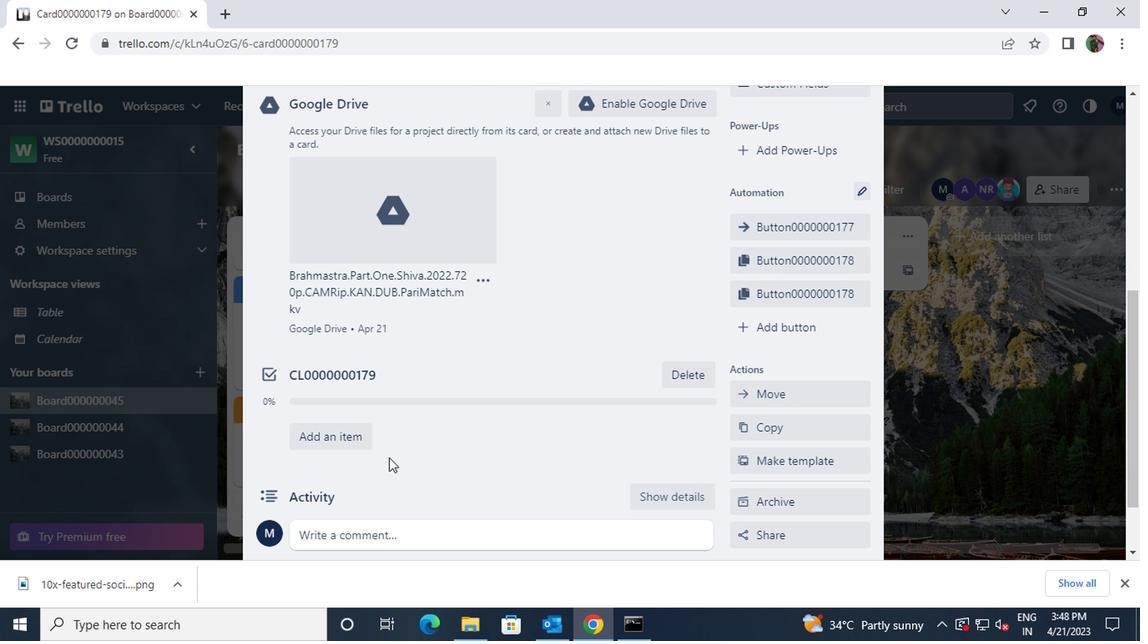 
Action: Mouse moved to (395, 455)
Screenshot: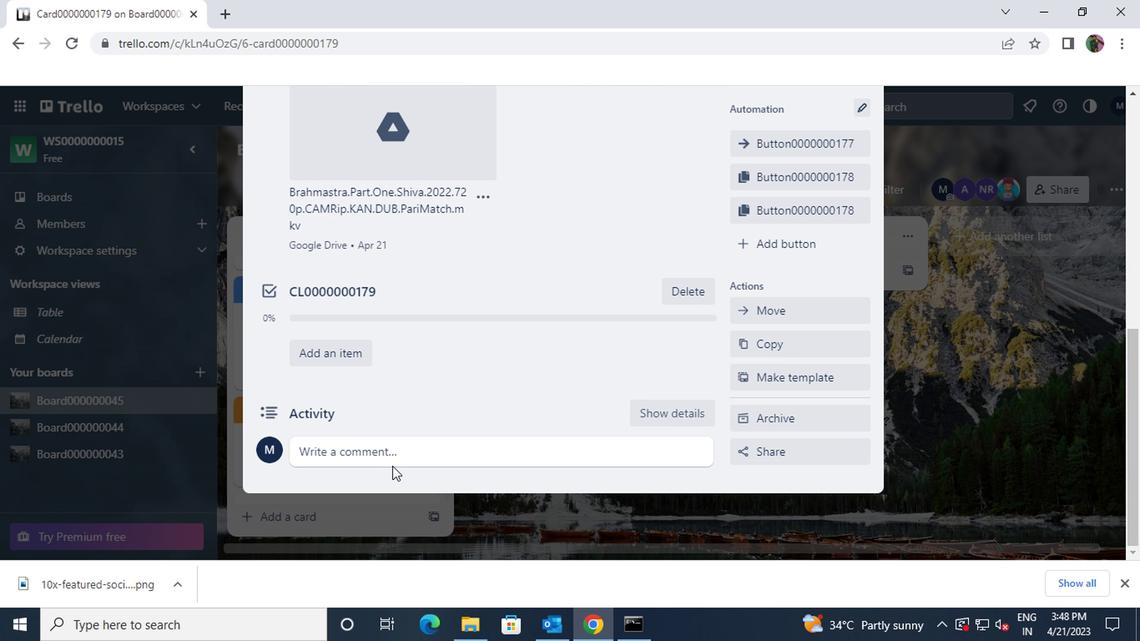 
Action: Mouse pressed left at (395, 455)
Screenshot: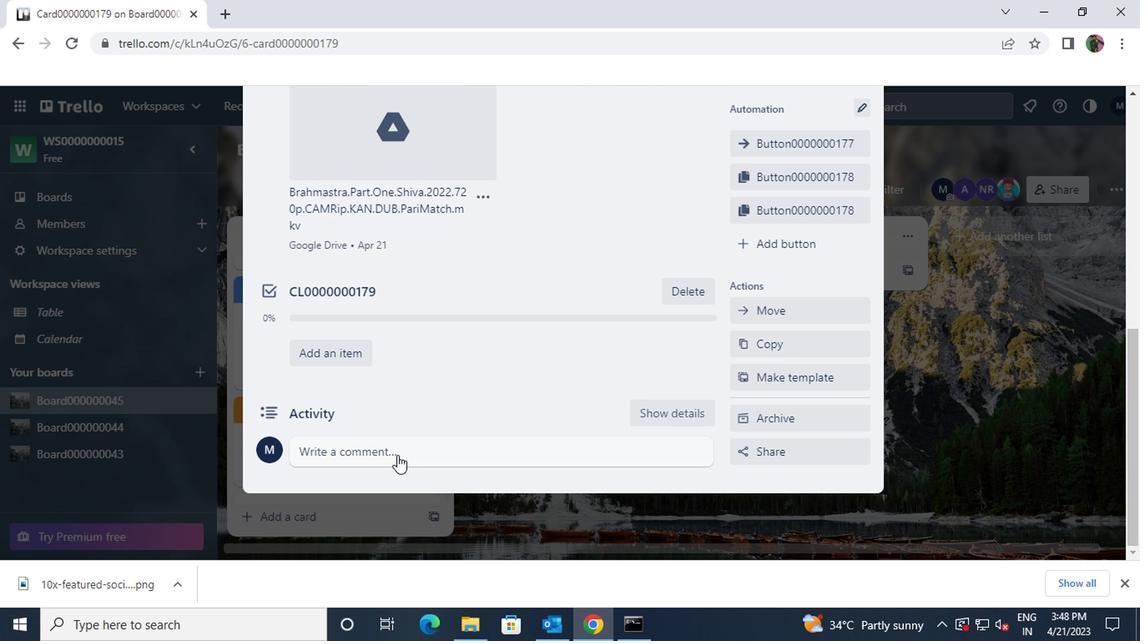 
Action: Key pressed <Key.shift>CM0000000179
Screenshot: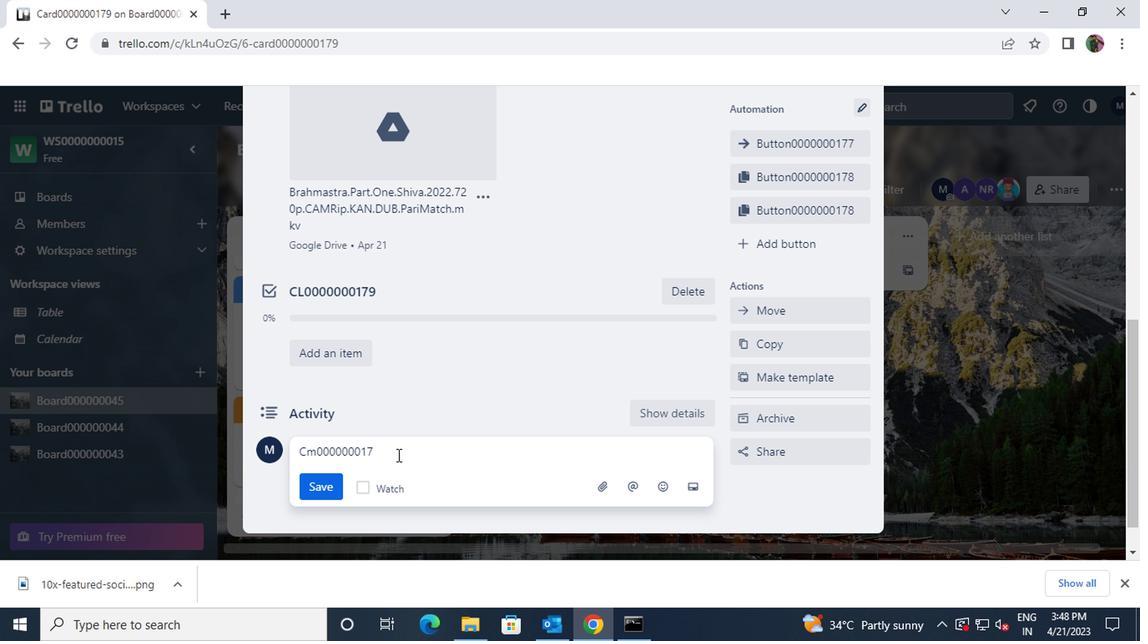 
Action: Mouse moved to (335, 481)
Screenshot: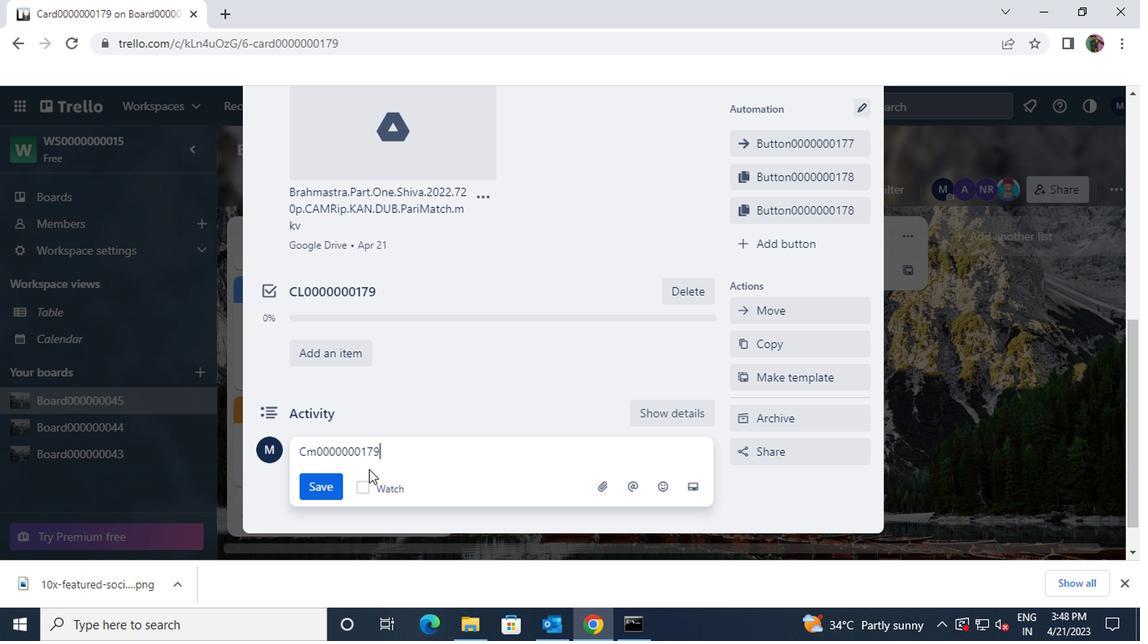 
Action: Mouse pressed left at (335, 481)
Screenshot: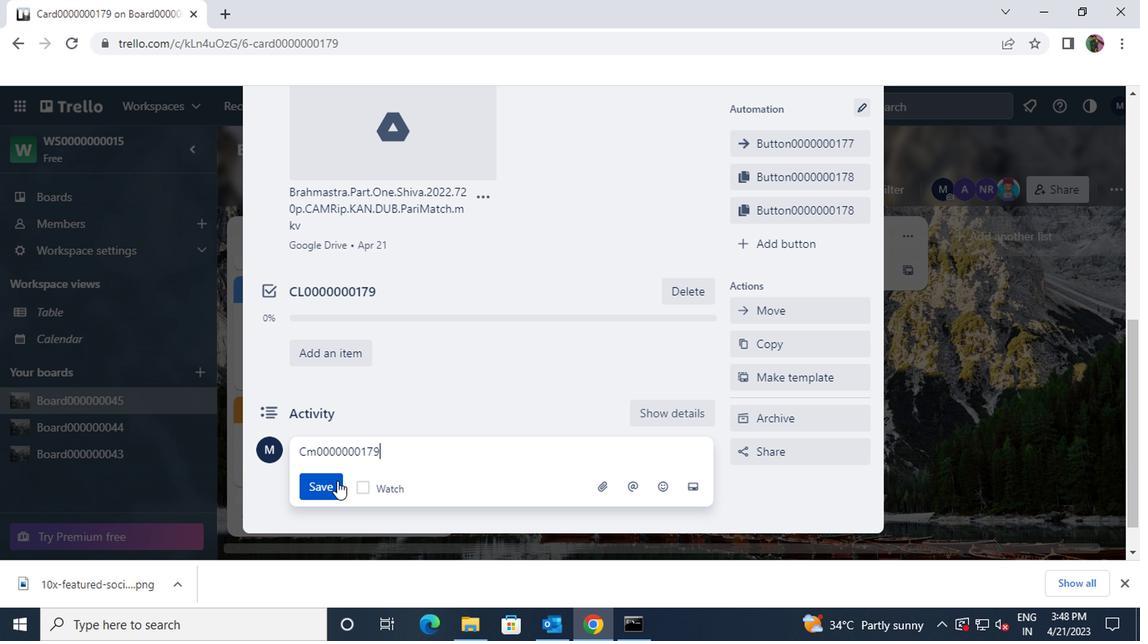 
